 Task: Look for space in Madaoua, Niger from 2nd September, 2023 to 10th September, 2023 for 1 adult in price range Rs.5000 to Rs.16000. Place can be private room with 1  bedroom having 1 bed and 1 bathroom. Property type can be house, flat, guest house, hotel. Booking option can be shelf check-in. Required host language is English.
Action: Mouse moved to (577, 132)
Screenshot: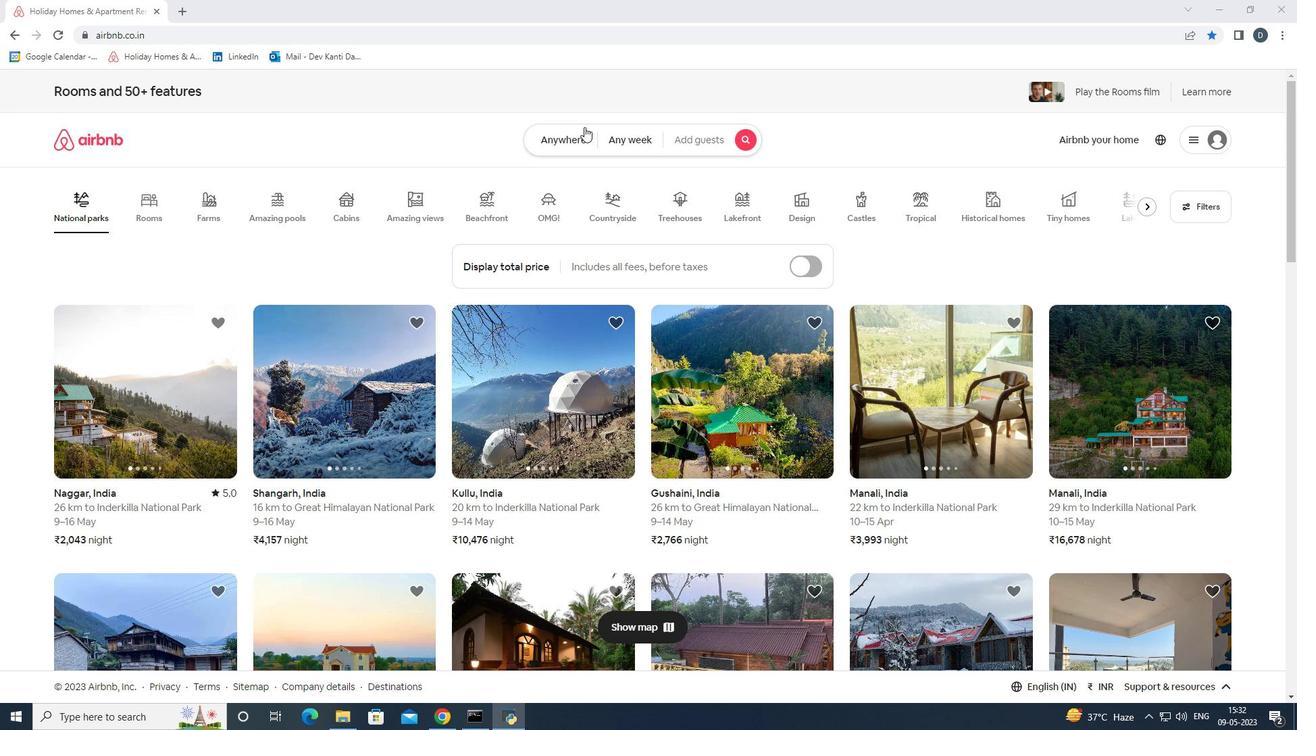 
Action: Mouse pressed left at (577, 132)
Screenshot: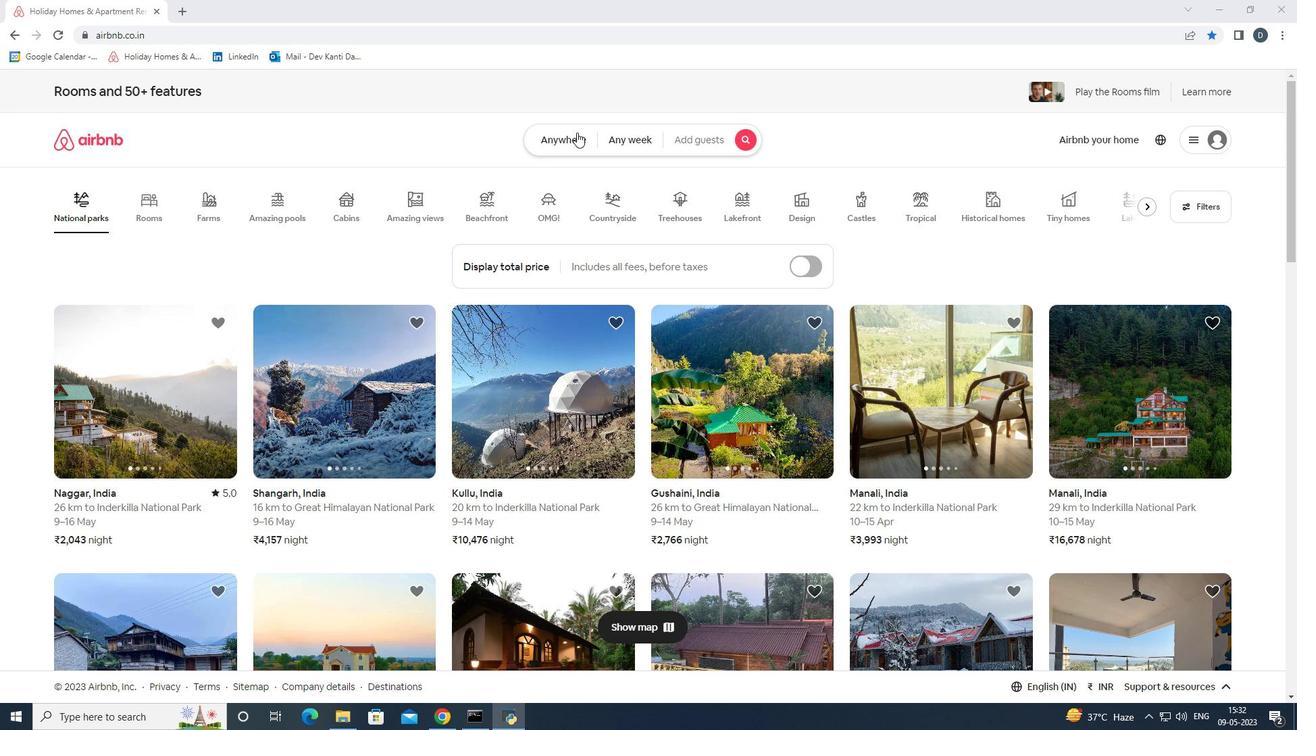 
Action: Mouse moved to (480, 196)
Screenshot: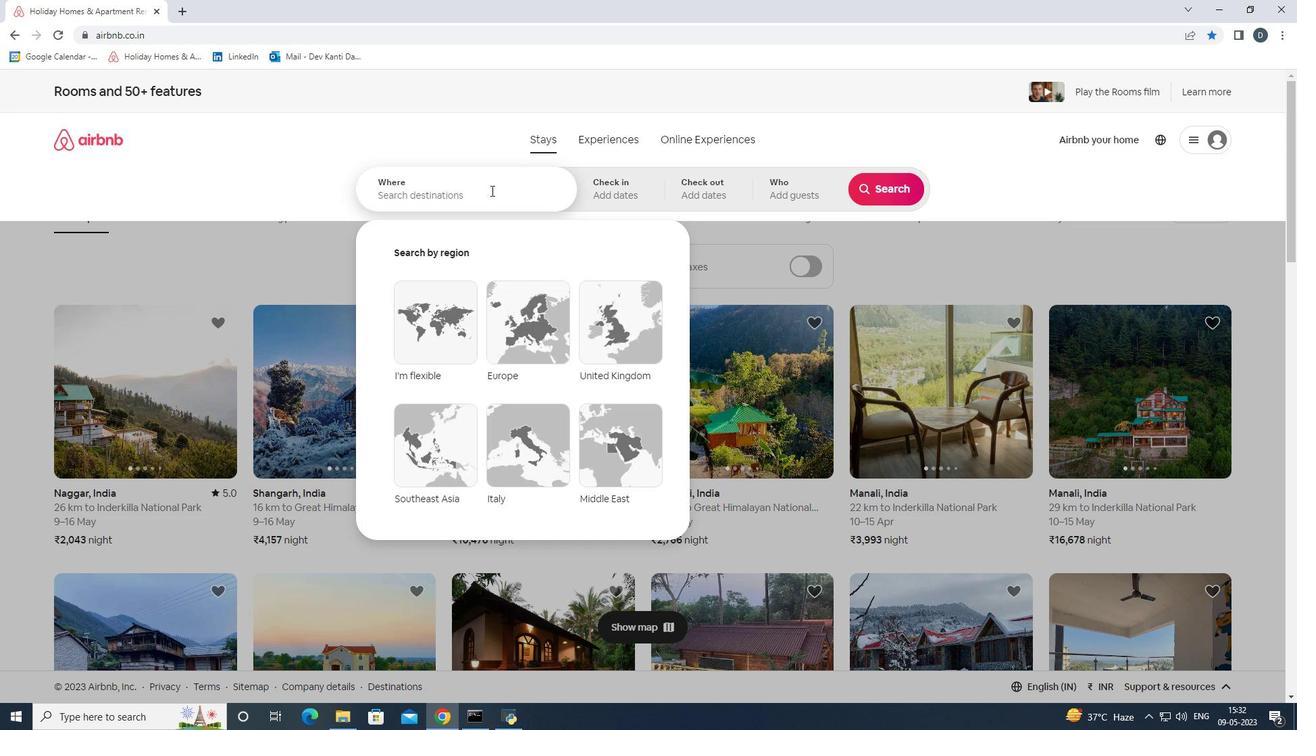
Action: Mouse pressed left at (480, 196)
Screenshot: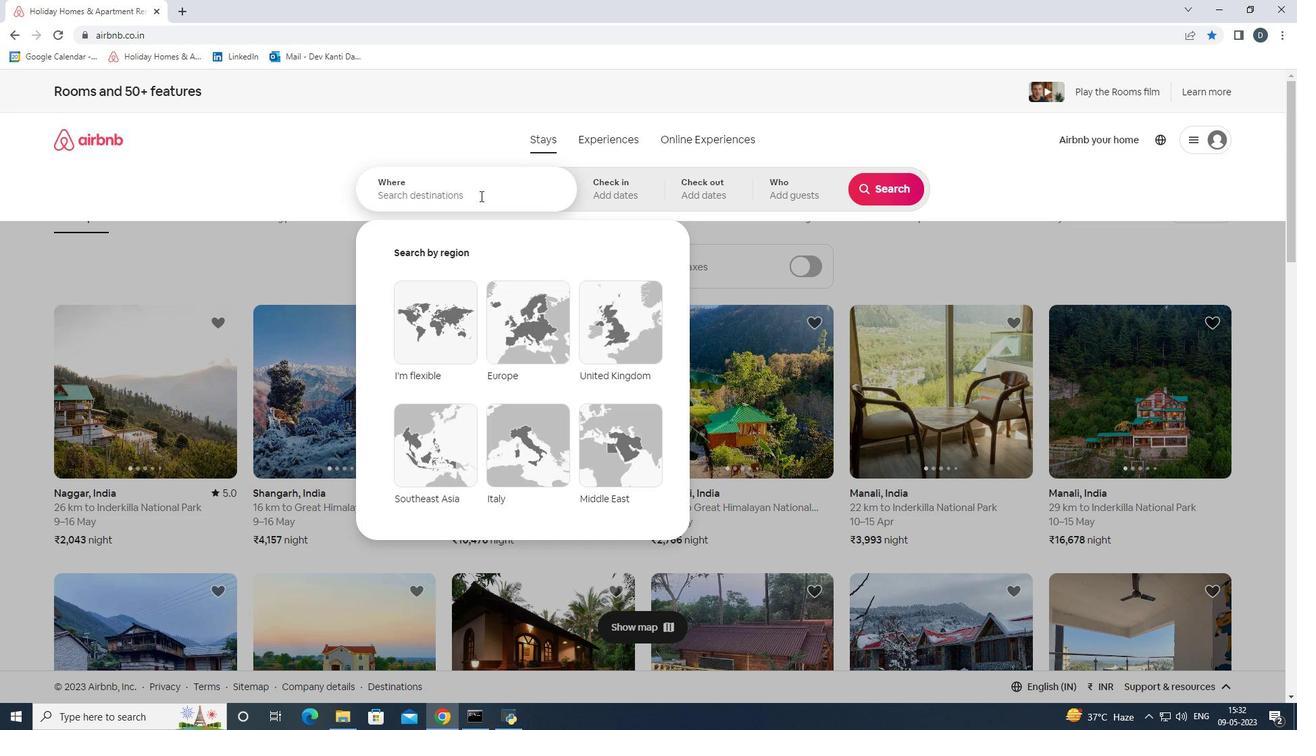 
Action: Mouse moved to (531, 179)
Screenshot: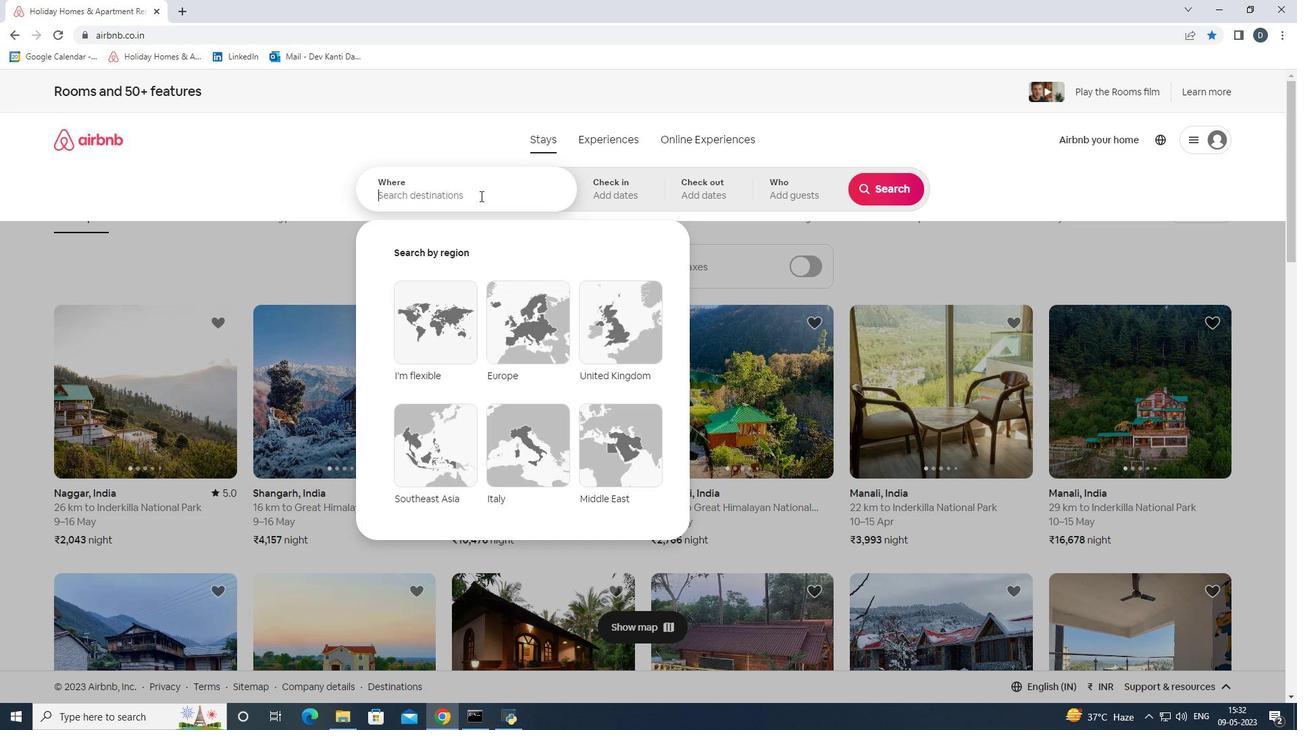 
Action: Key pressed <Key.shift>Mada
Screenshot: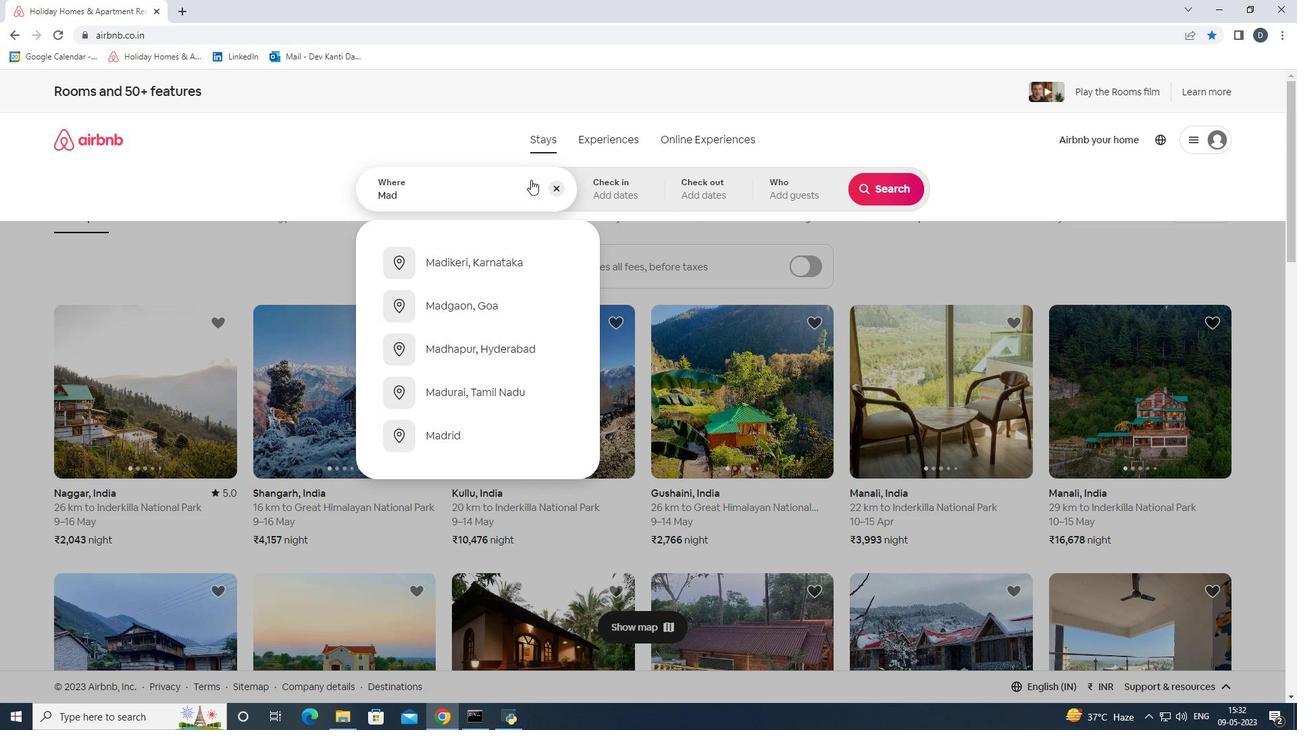 
Action: Mouse moved to (531, 179)
Screenshot: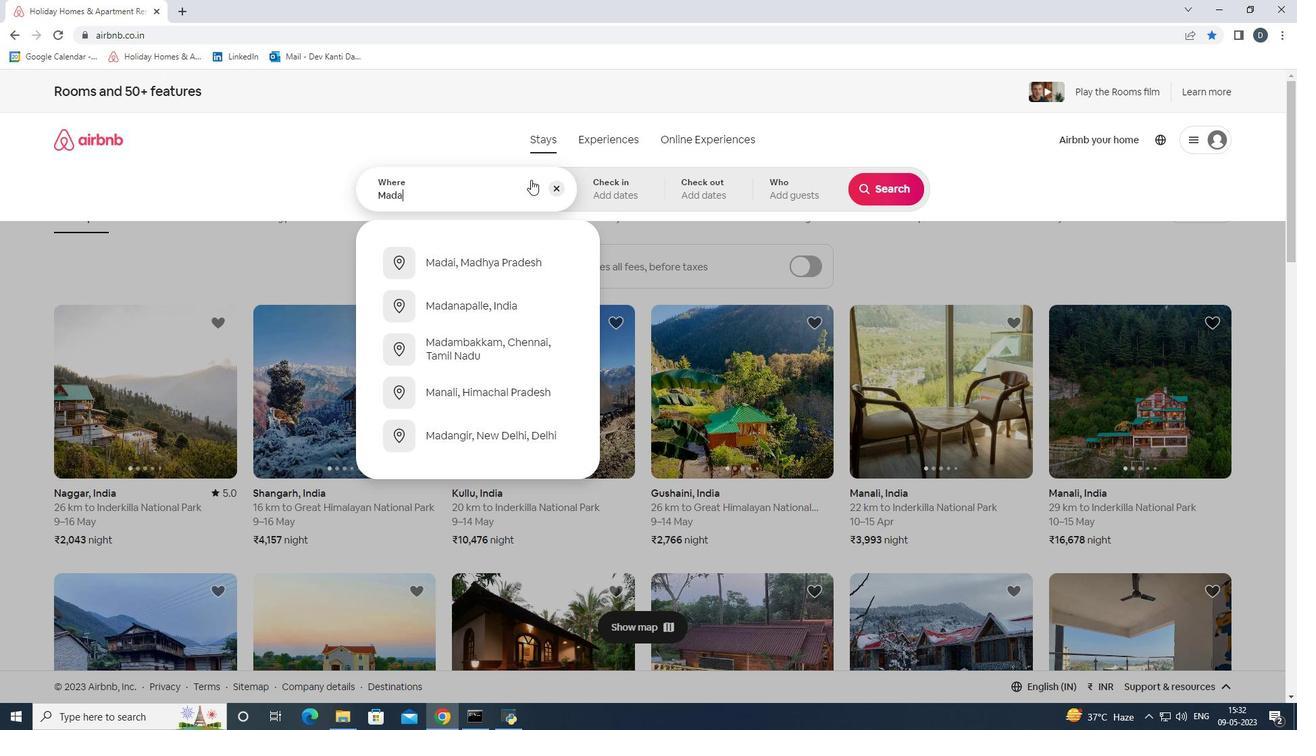 
Action: Key pressed <Key.backspace>aoua,<Key.space><Key.shift><Key.shift><Key.shift><Key.shift><Key.shift><Key.shift><Key.shift><Key.shift><Key.shift><Key.shift>Niger<Key.enter>
Screenshot: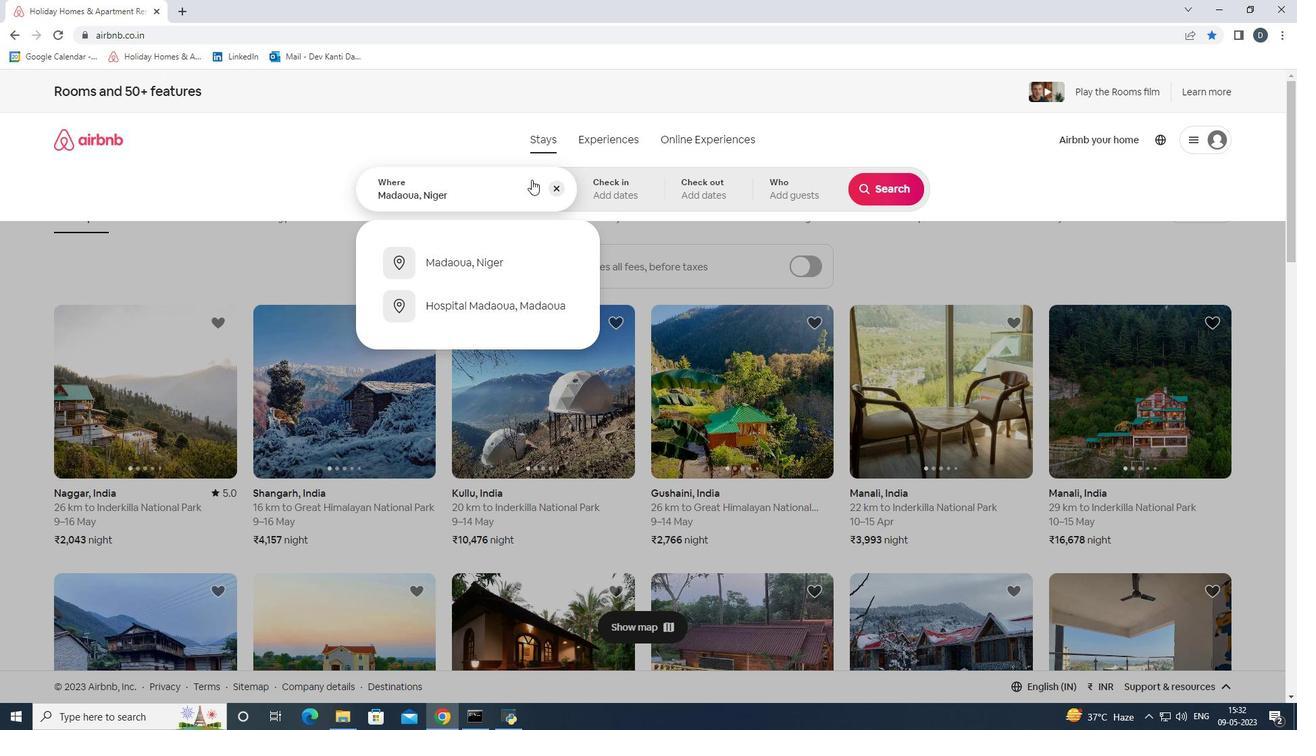
Action: Mouse moved to (882, 295)
Screenshot: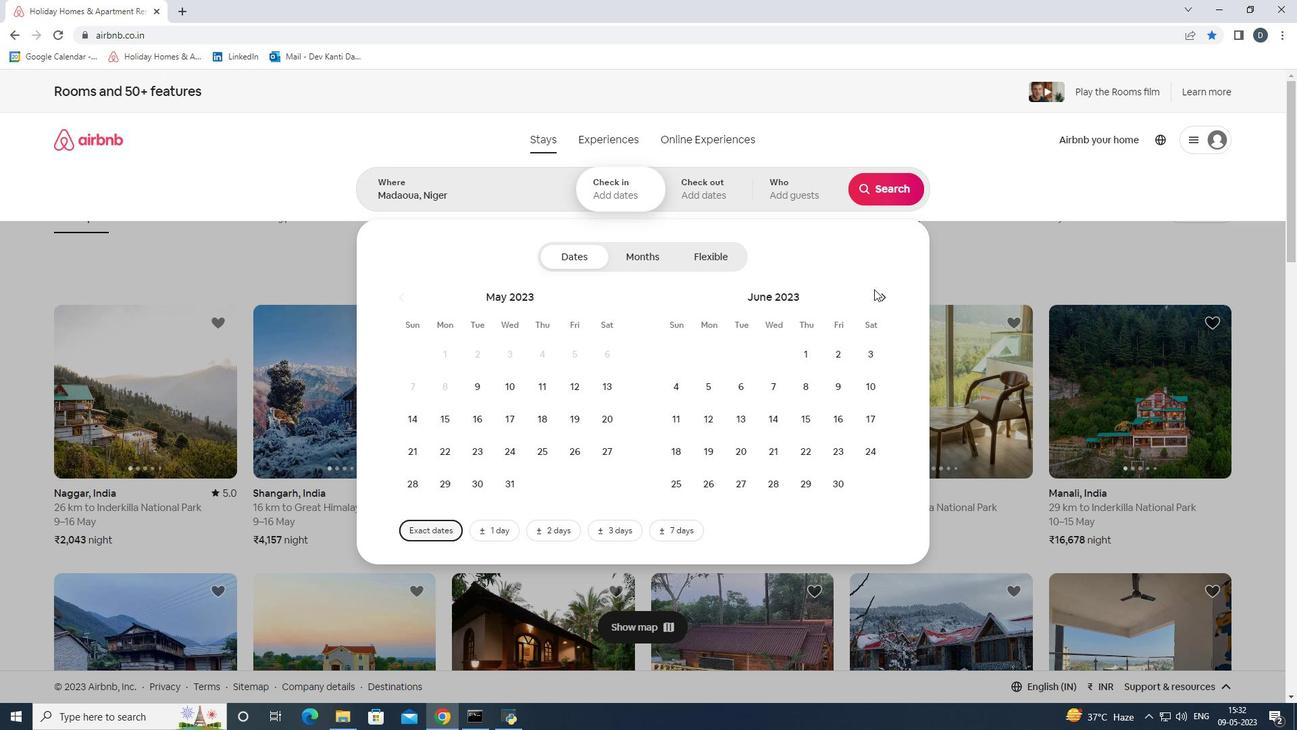 
Action: Mouse pressed left at (882, 295)
Screenshot: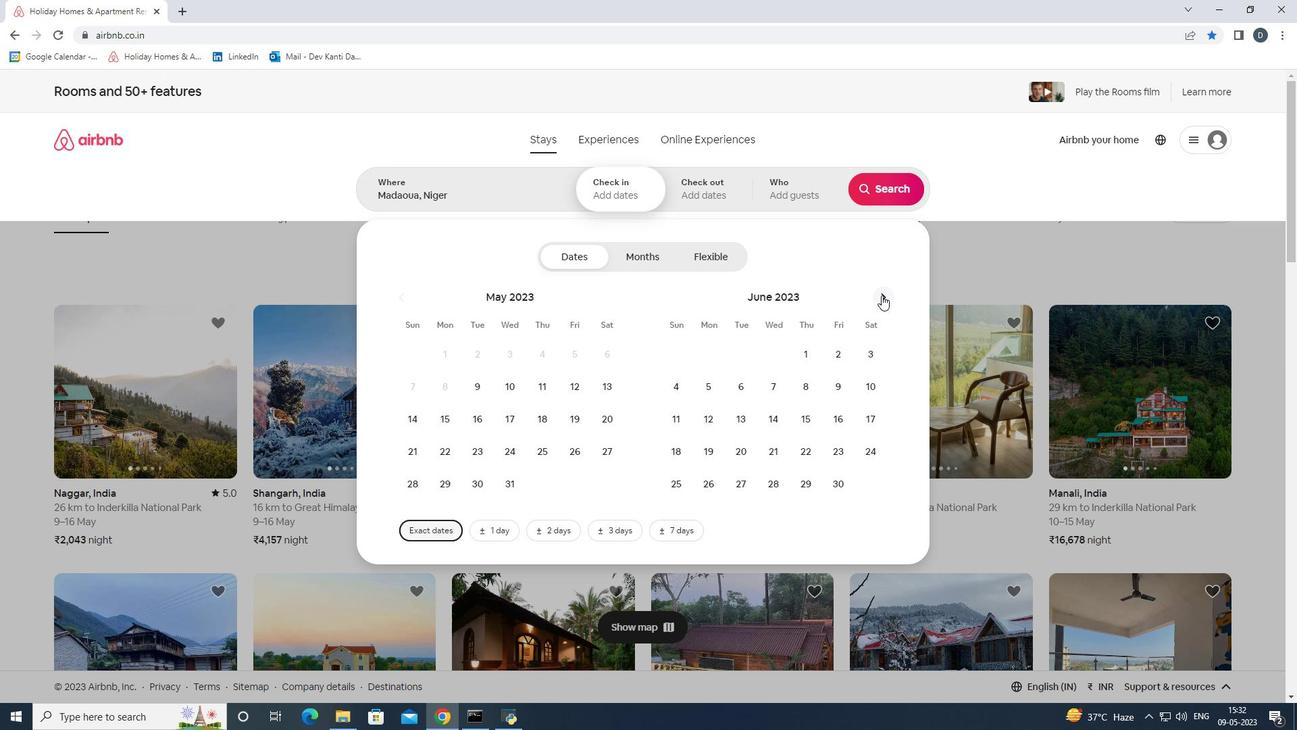 
Action: Mouse pressed left at (882, 295)
Screenshot: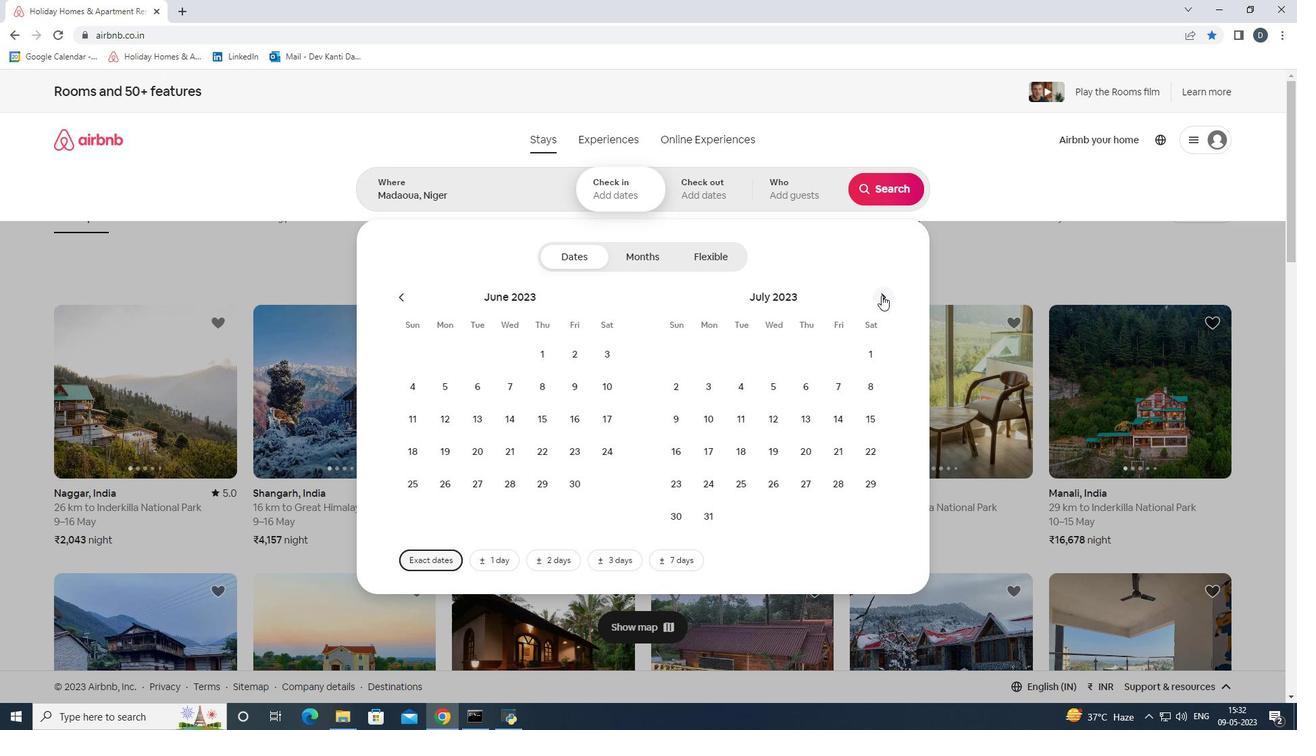 
Action: Mouse pressed left at (882, 295)
Screenshot: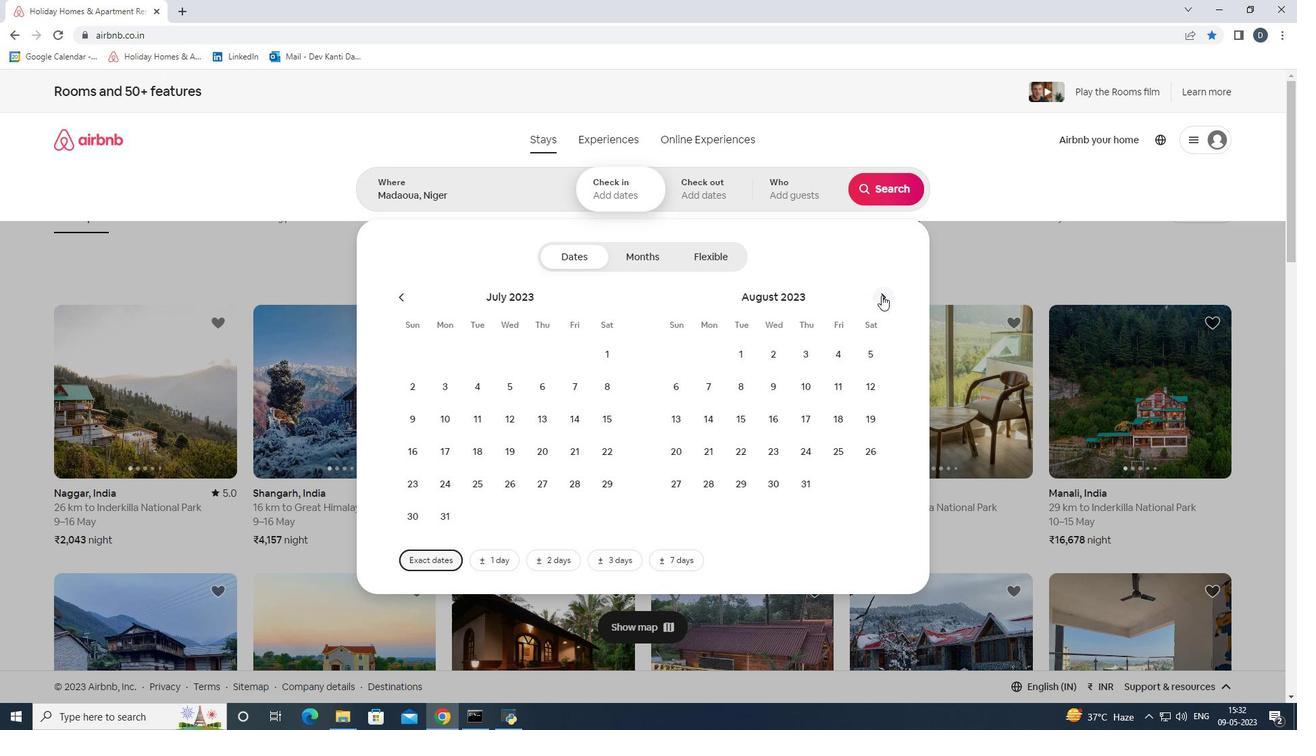 
Action: Mouse moved to (870, 347)
Screenshot: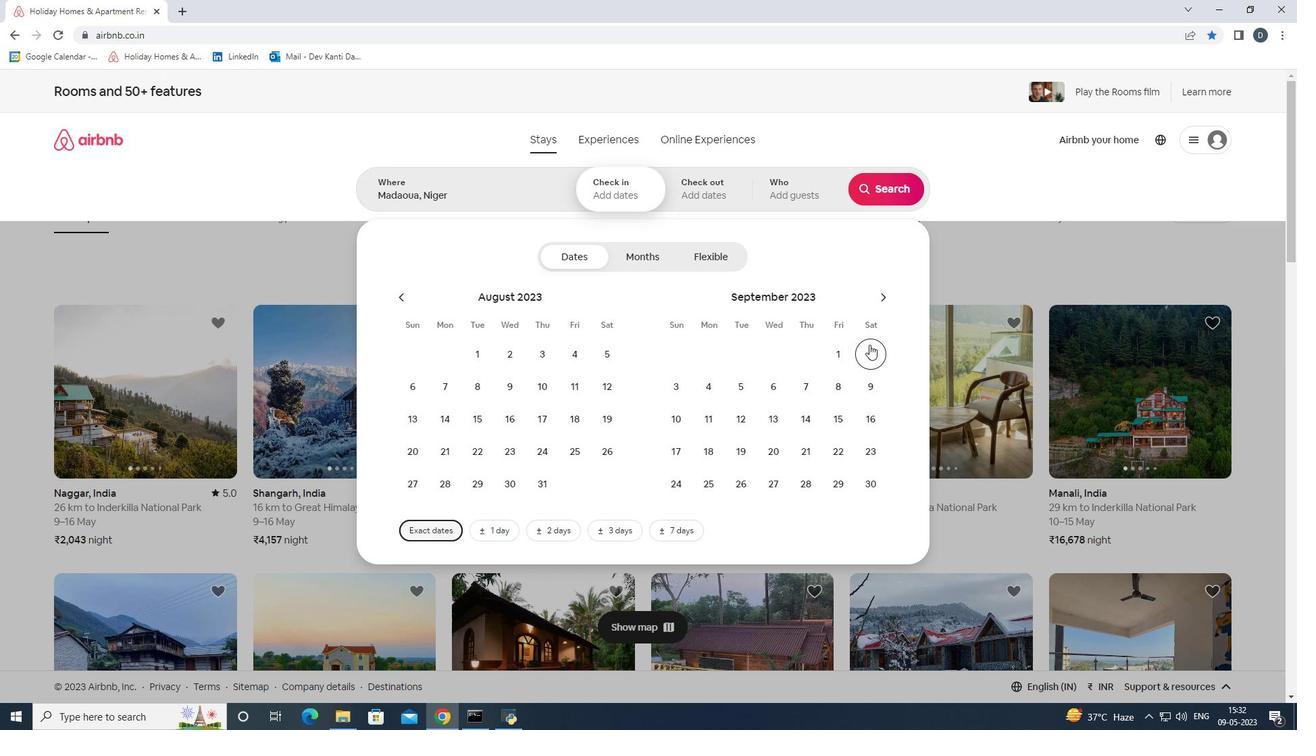 
Action: Mouse pressed left at (870, 347)
Screenshot: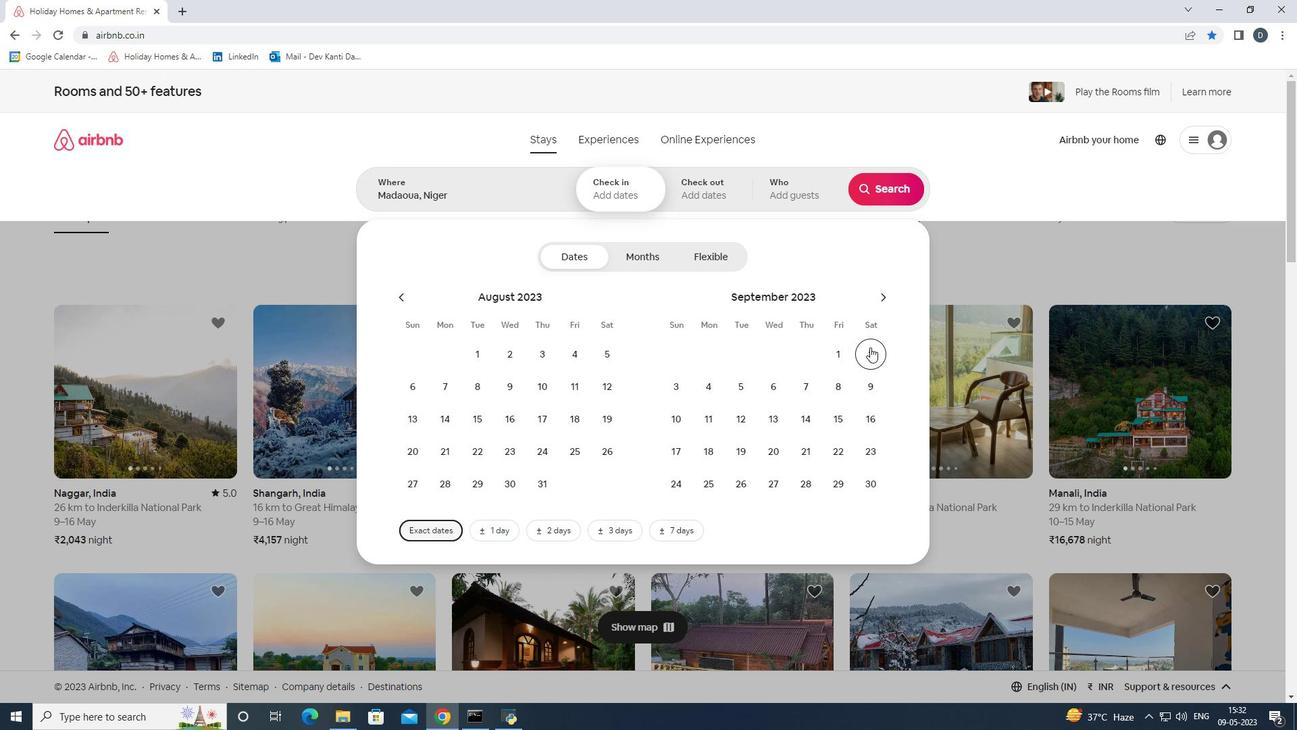 
Action: Mouse moved to (687, 415)
Screenshot: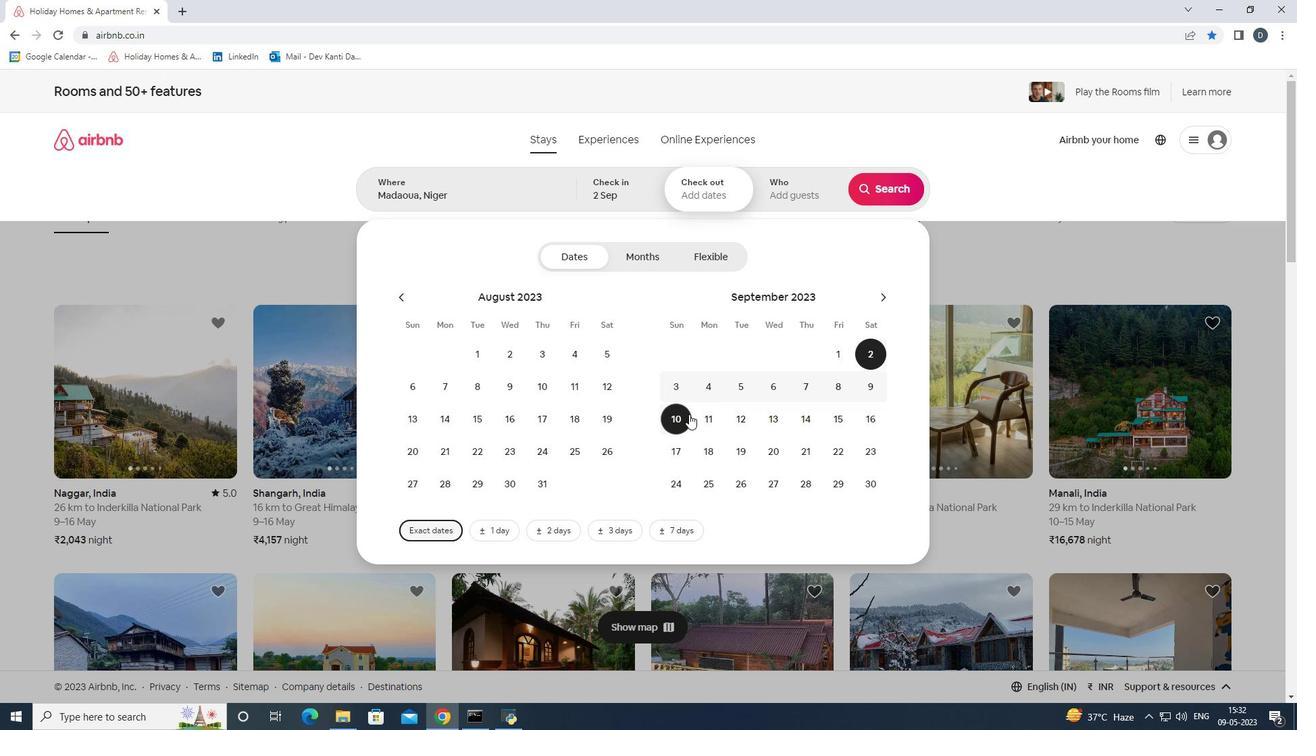 
Action: Mouse pressed left at (687, 415)
Screenshot: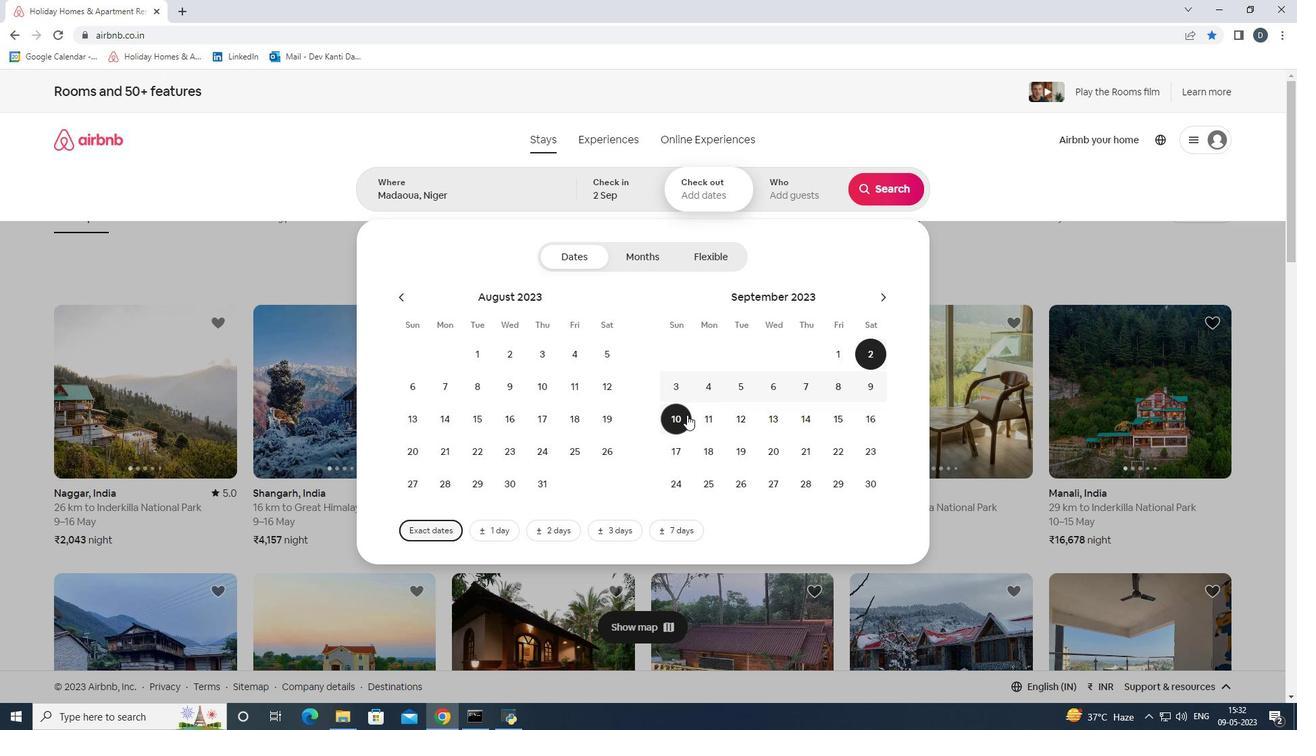 
Action: Mouse moved to (792, 201)
Screenshot: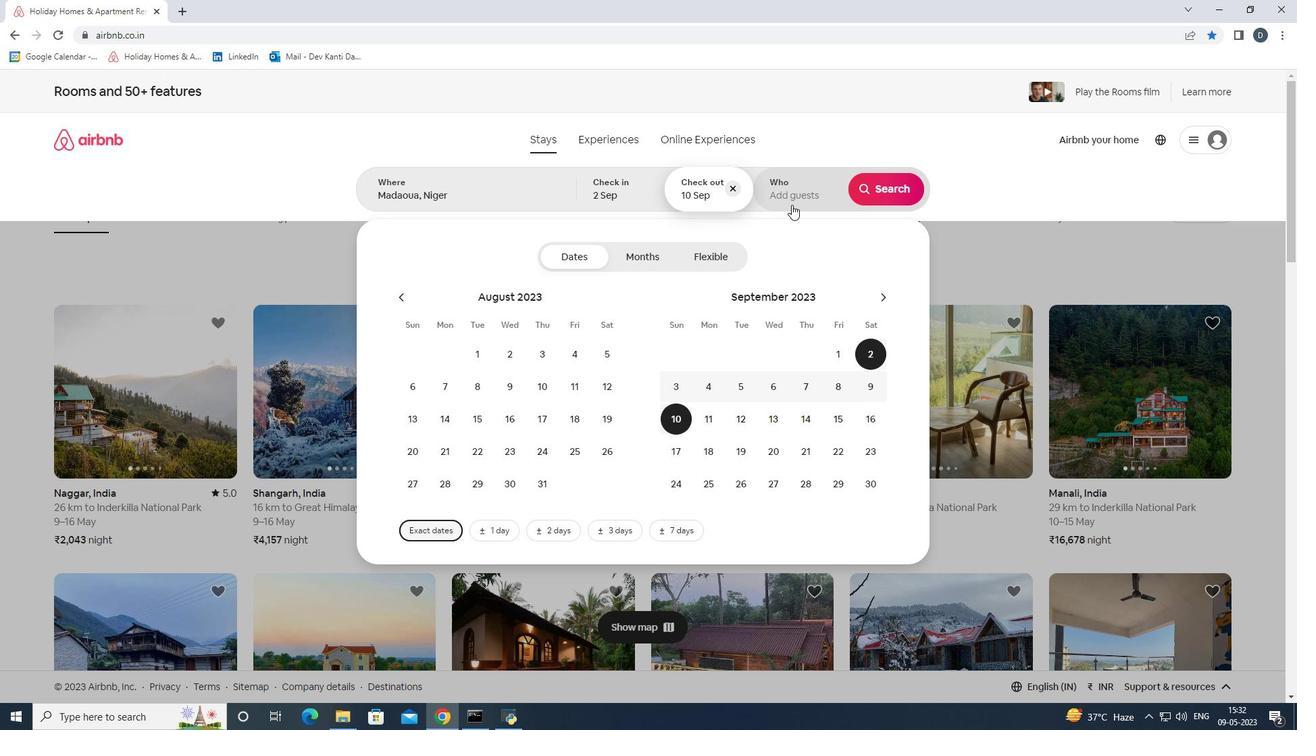 
Action: Mouse pressed left at (792, 201)
Screenshot: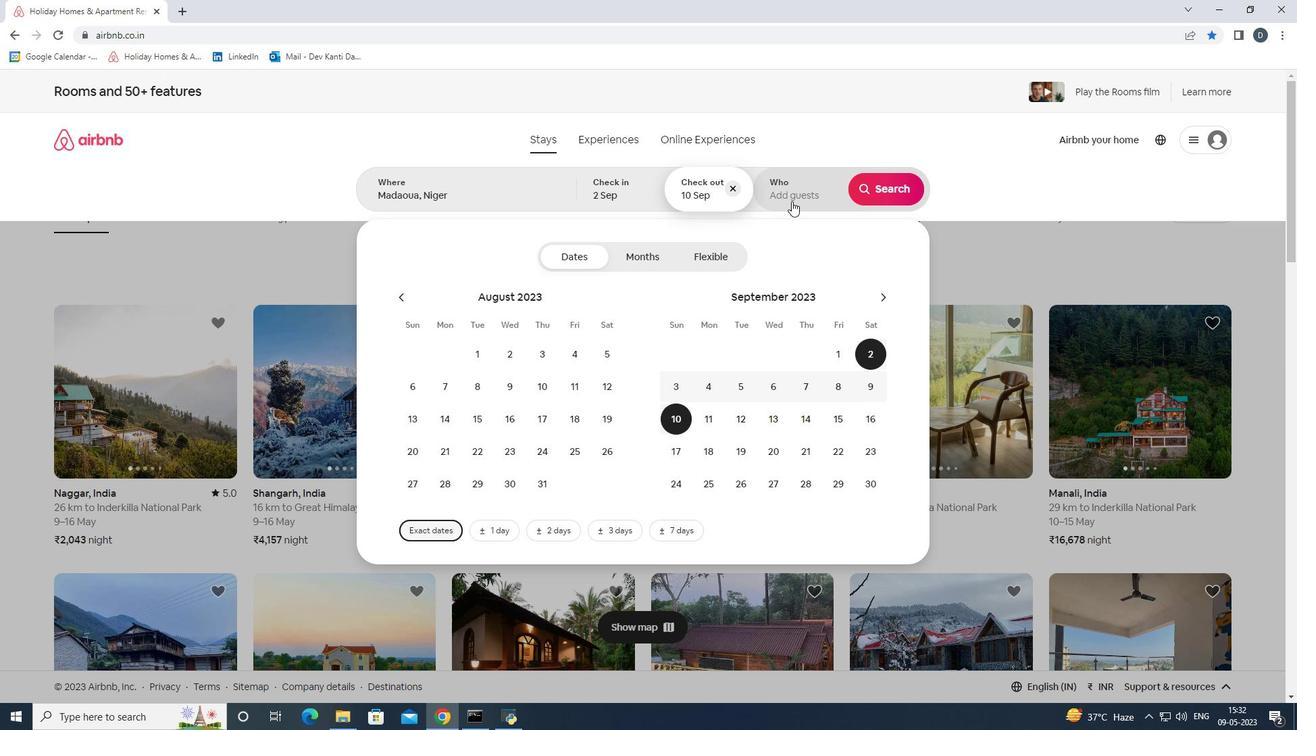 
Action: Mouse moved to (889, 256)
Screenshot: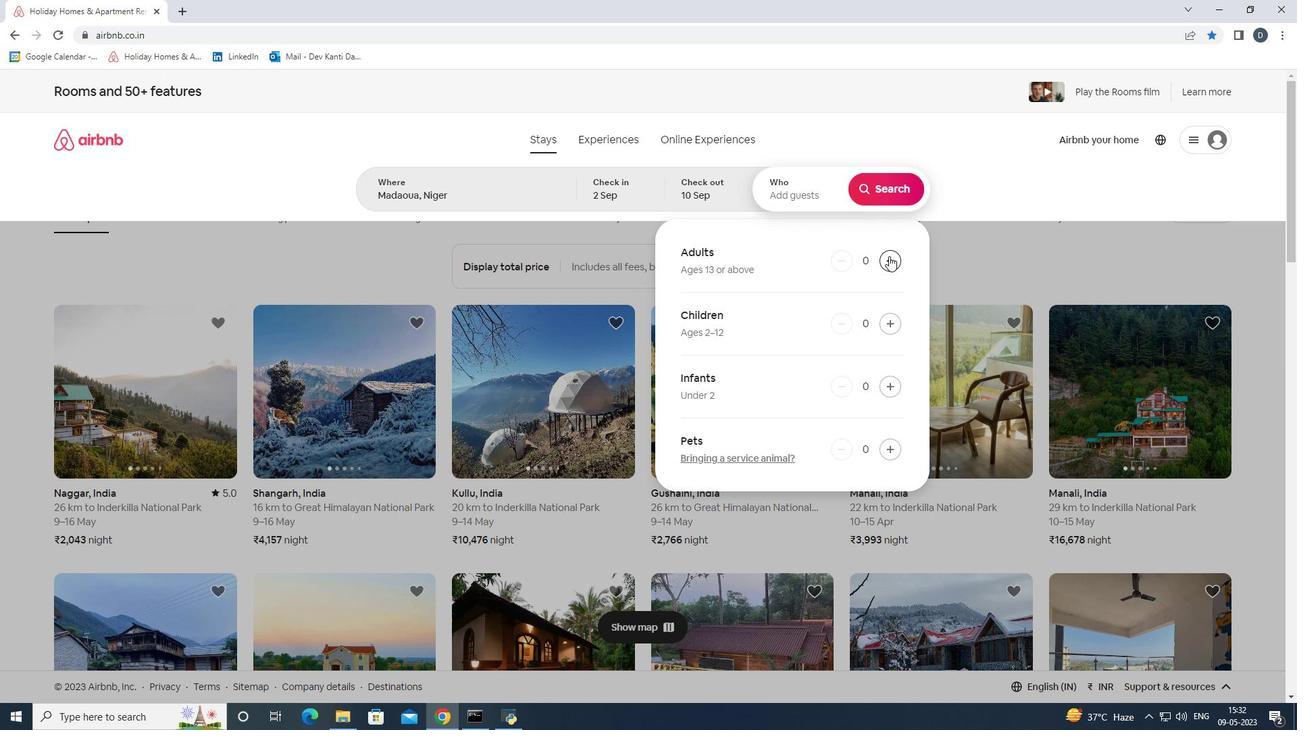 
Action: Mouse pressed left at (889, 256)
Screenshot: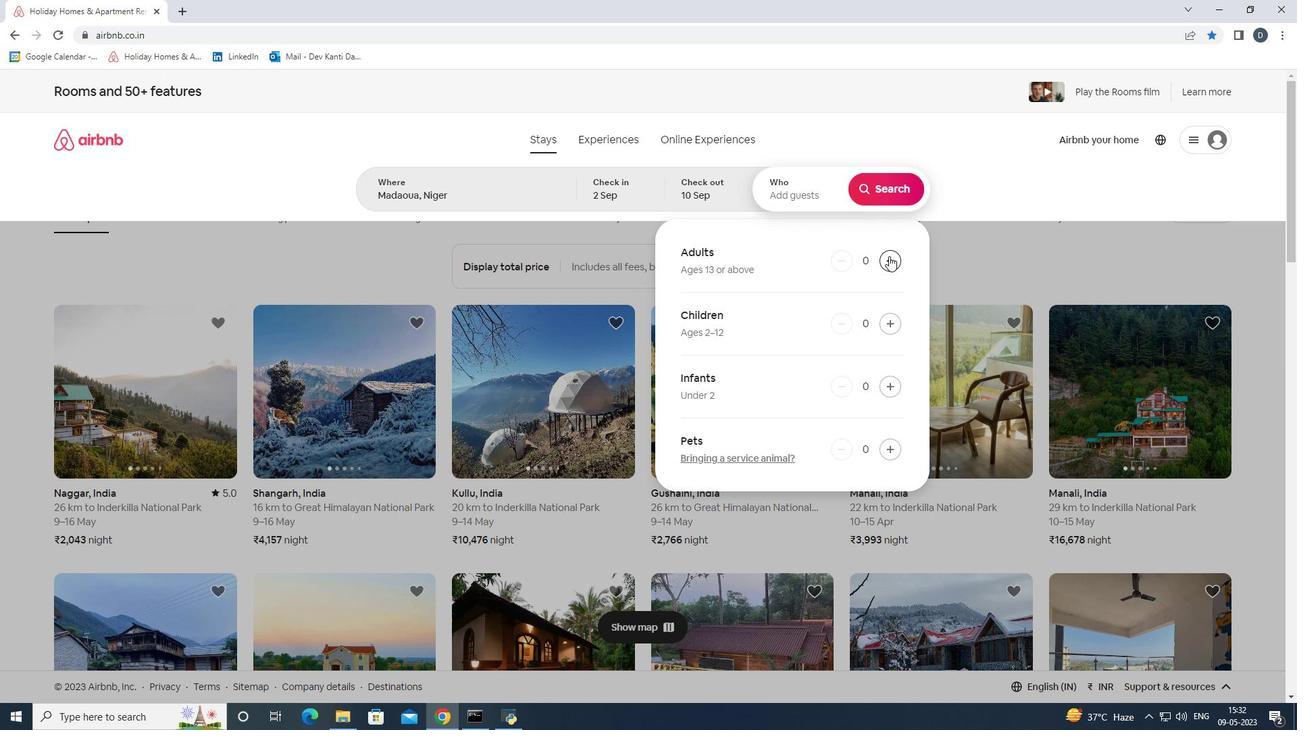 
Action: Mouse moved to (884, 198)
Screenshot: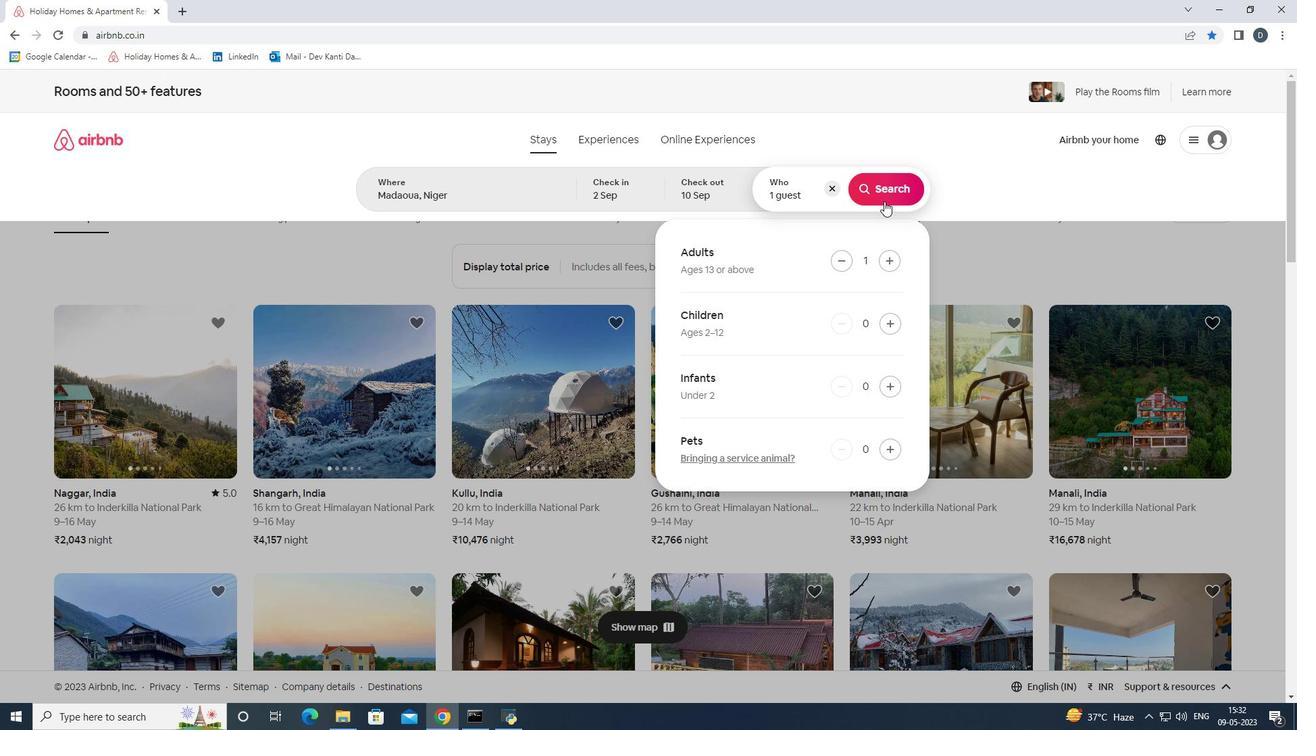 
Action: Mouse pressed left at (884, 198)
Screenshot: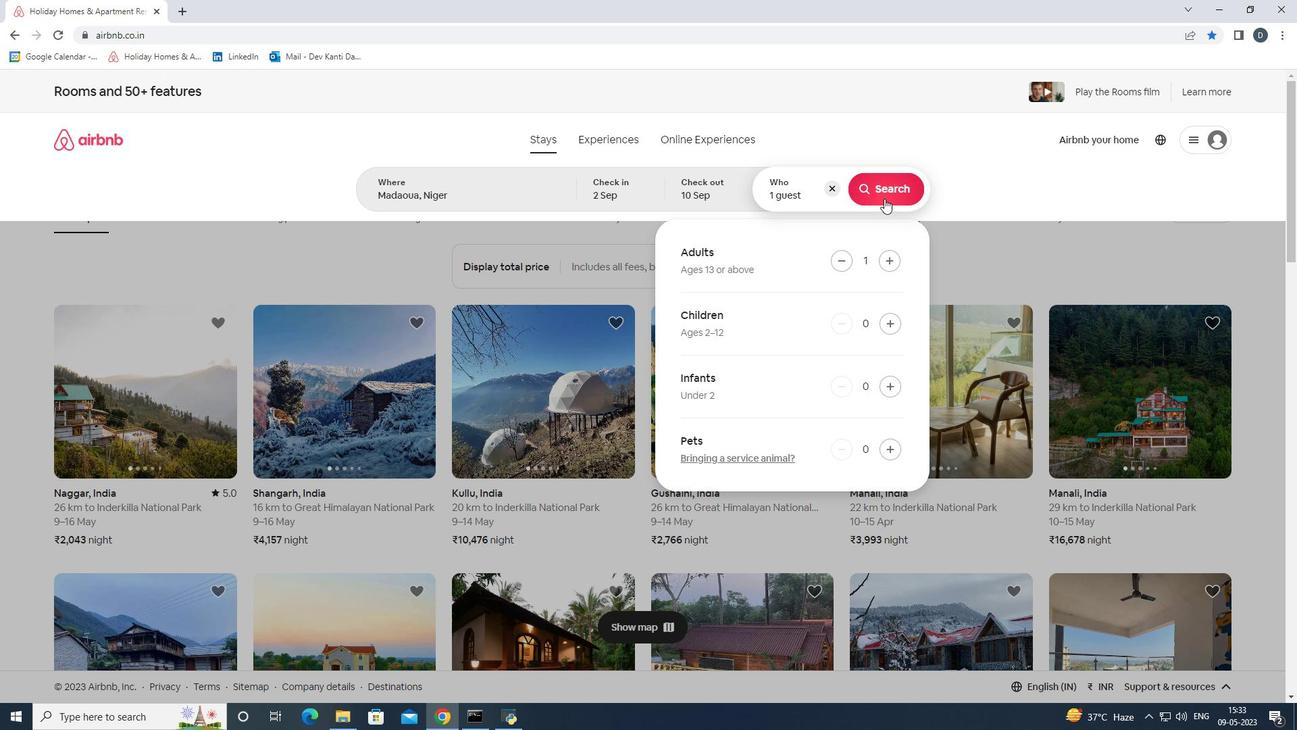 
Action: Mouse moved to (1222, 141)
Screenshot: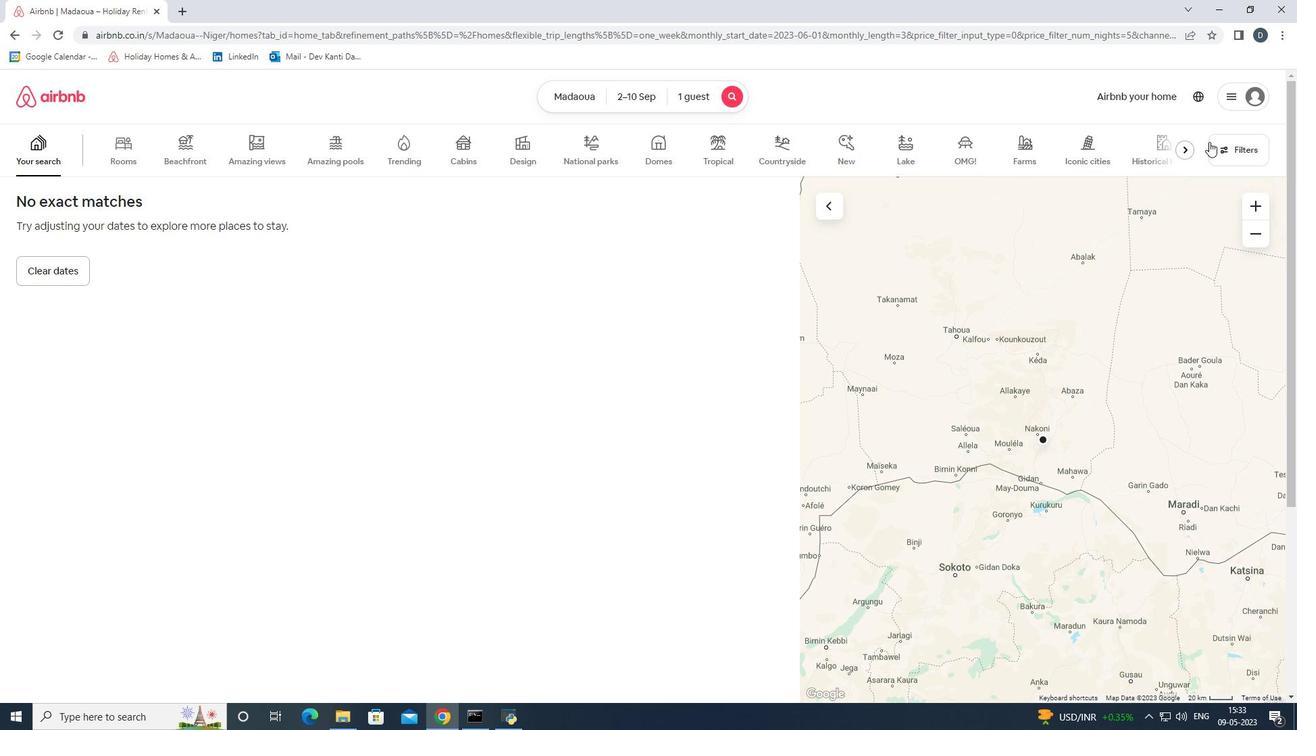 
Action: Mouse pressed left at (1222, 141)
Screenshot: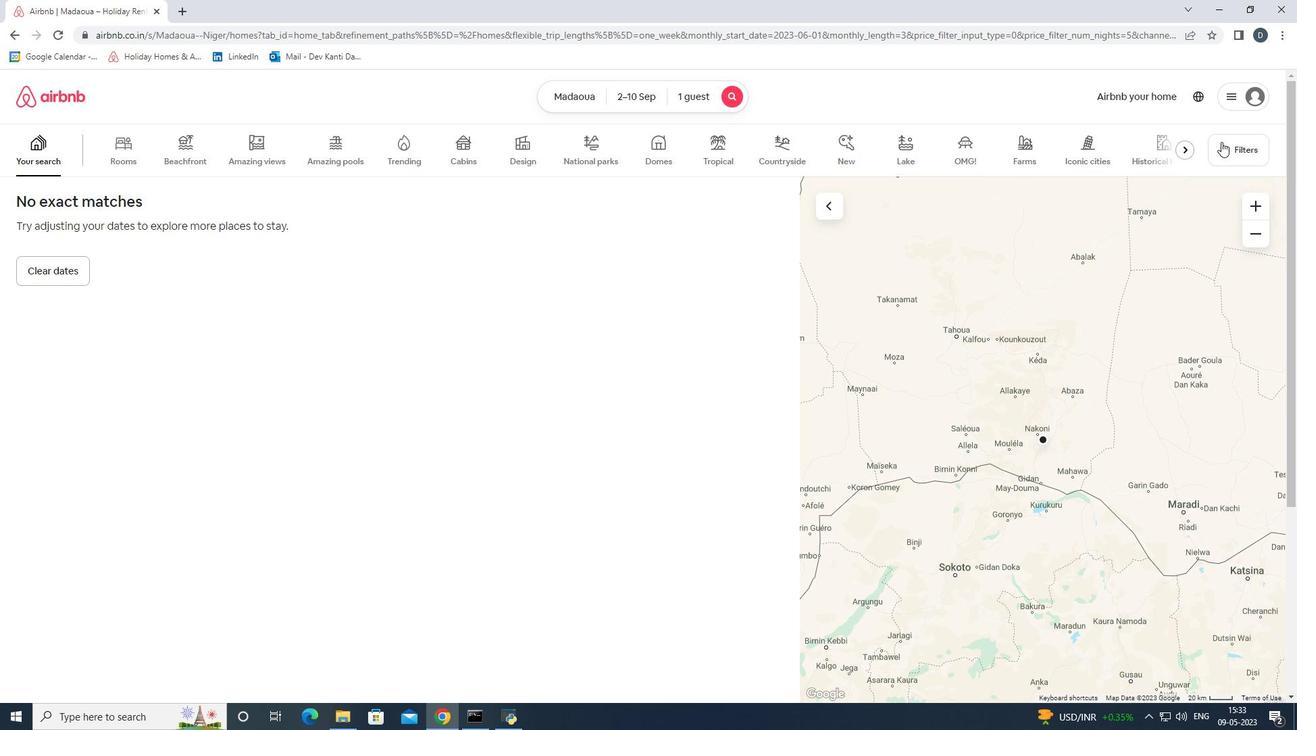 
Action: Mouse moved to (576, 481)
Screenshot: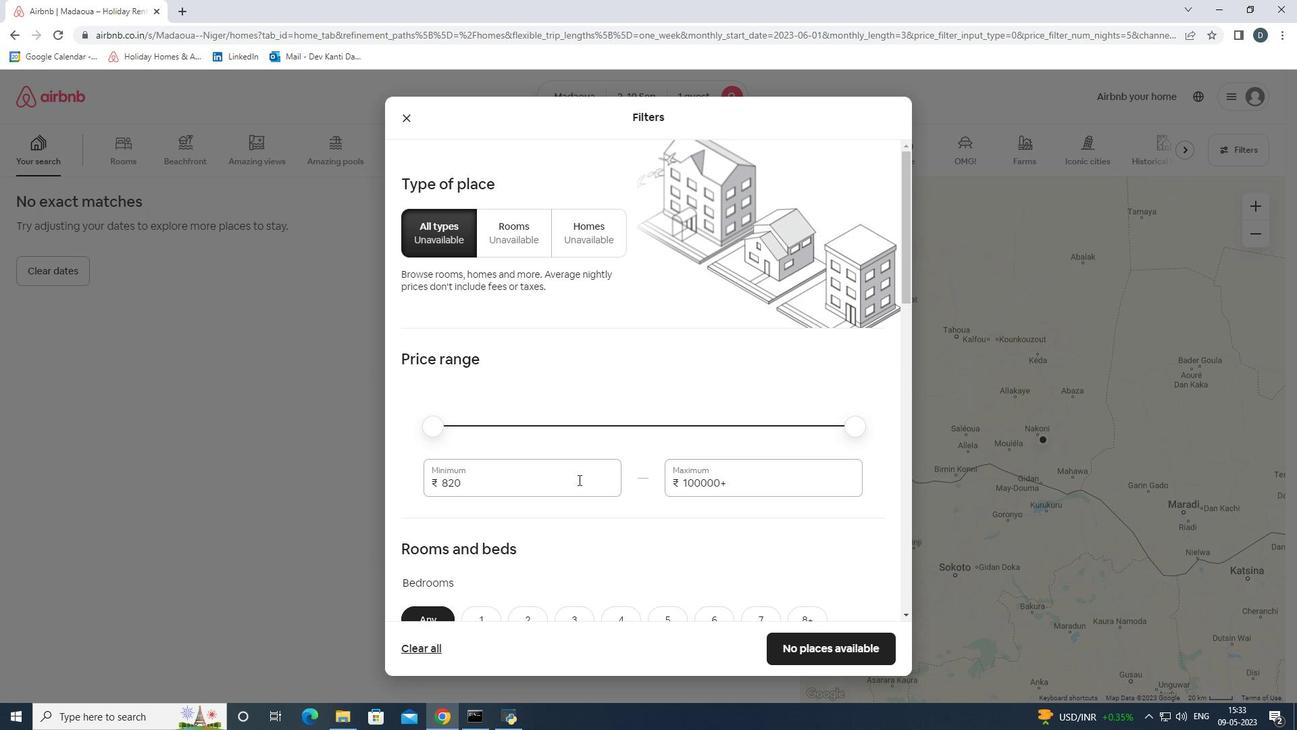 
Action: Mouse pressed left at (576, 481)
Screenshot: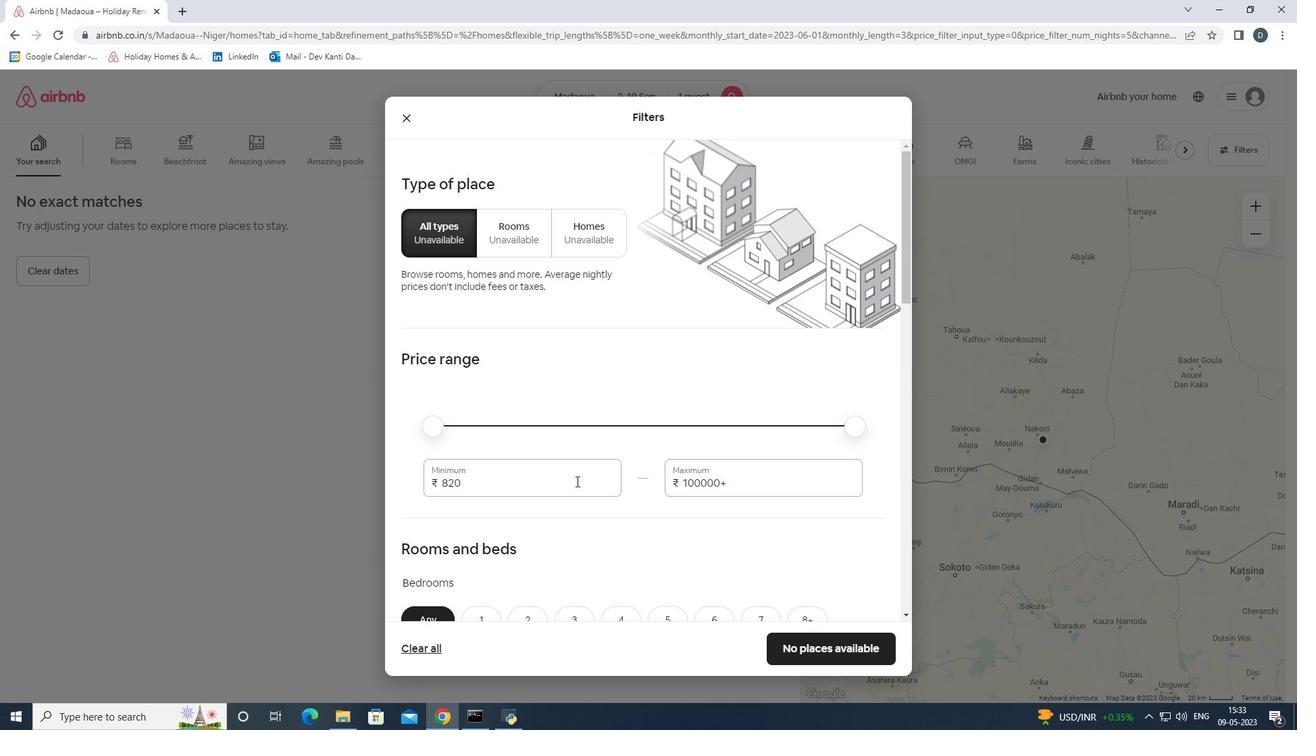 
Action: Mouse pressed left at (576, 481)
Screenshot: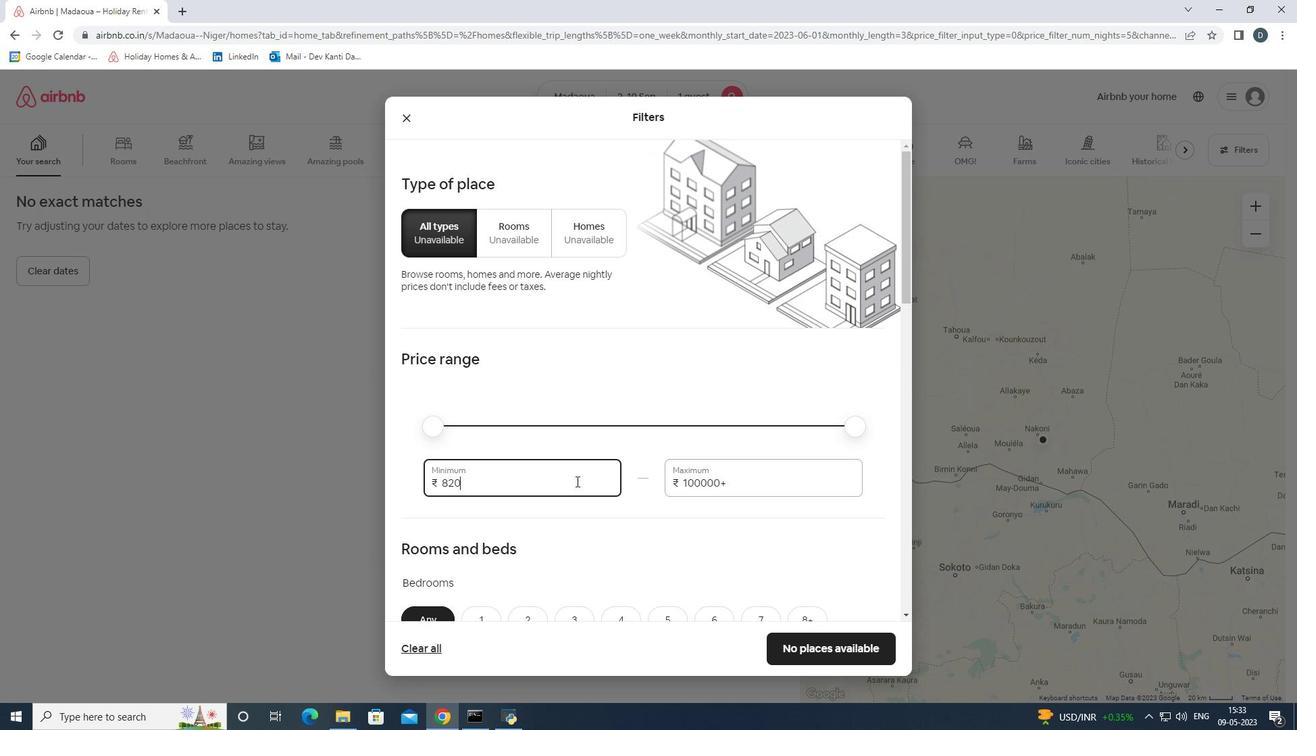 
Action: Mouse moved to (577, 480)
Screenshot: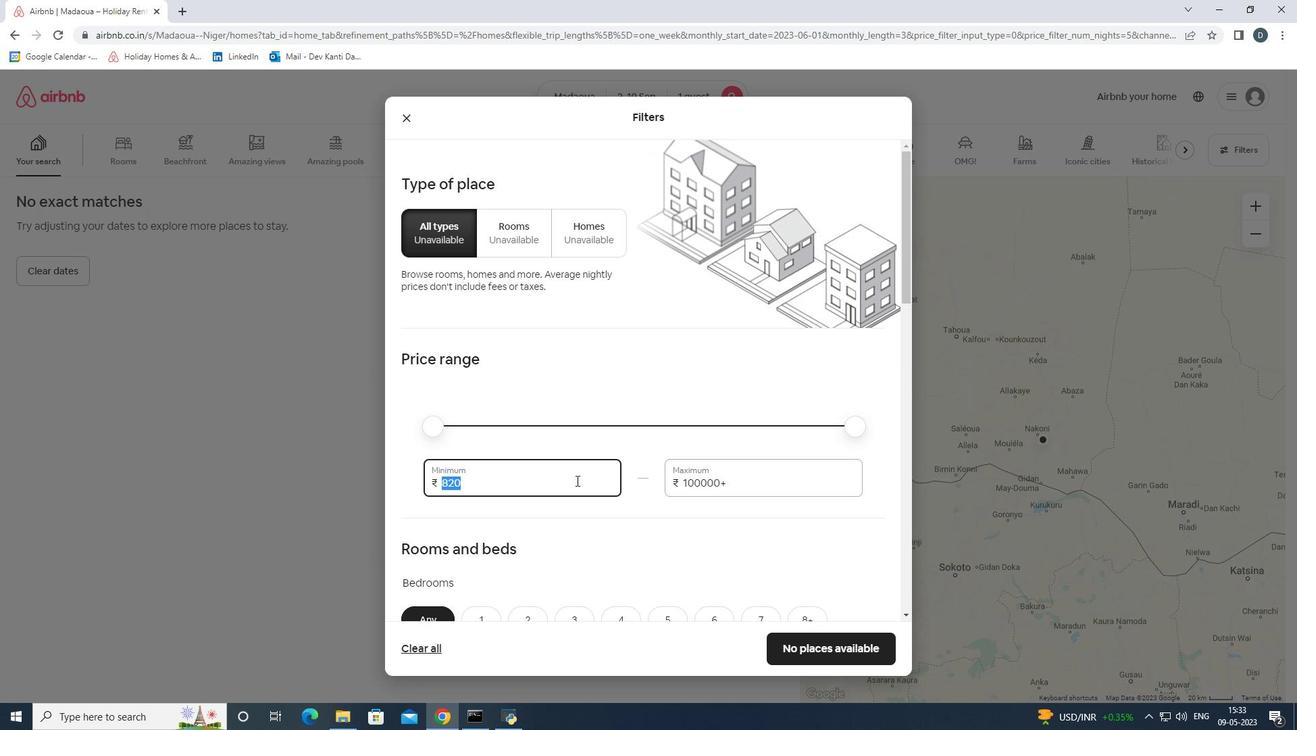 
Action: Key pressed 5000<Key.tab>16
Screenshot: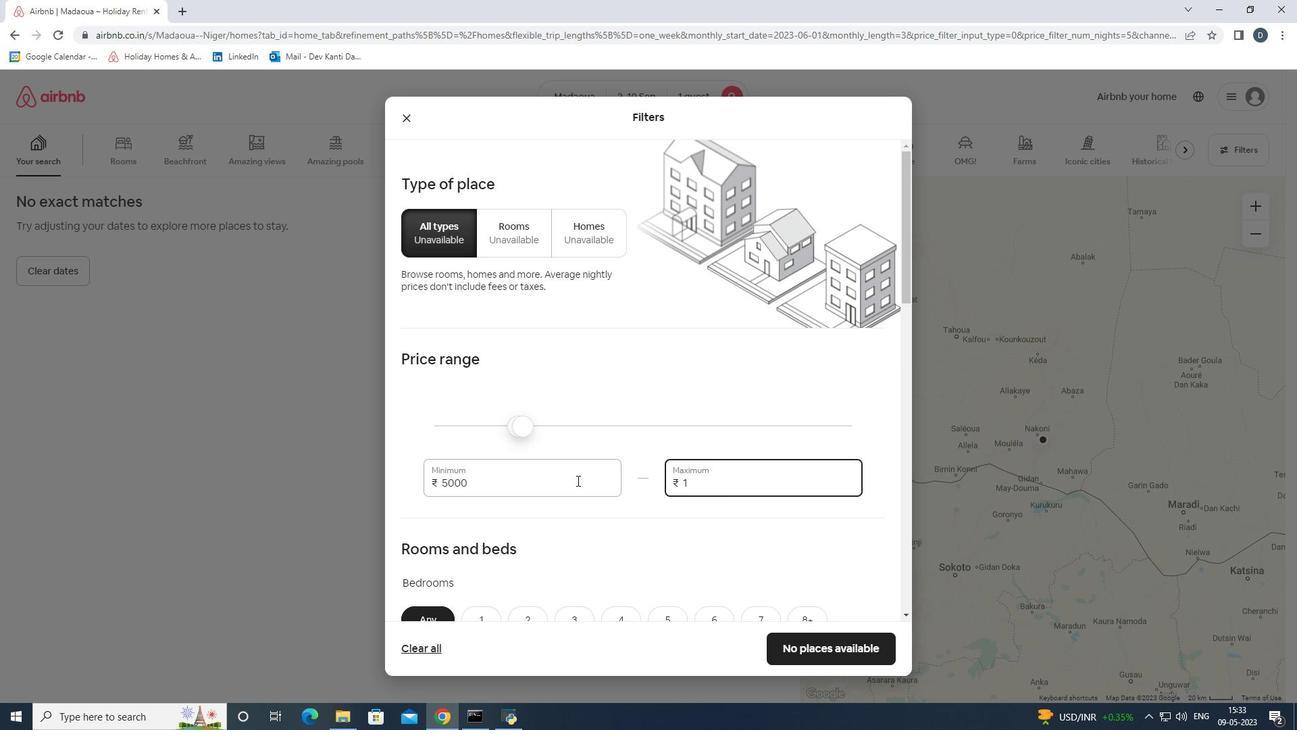 
Action: Mouse moved to (577, 480)
Screenshot: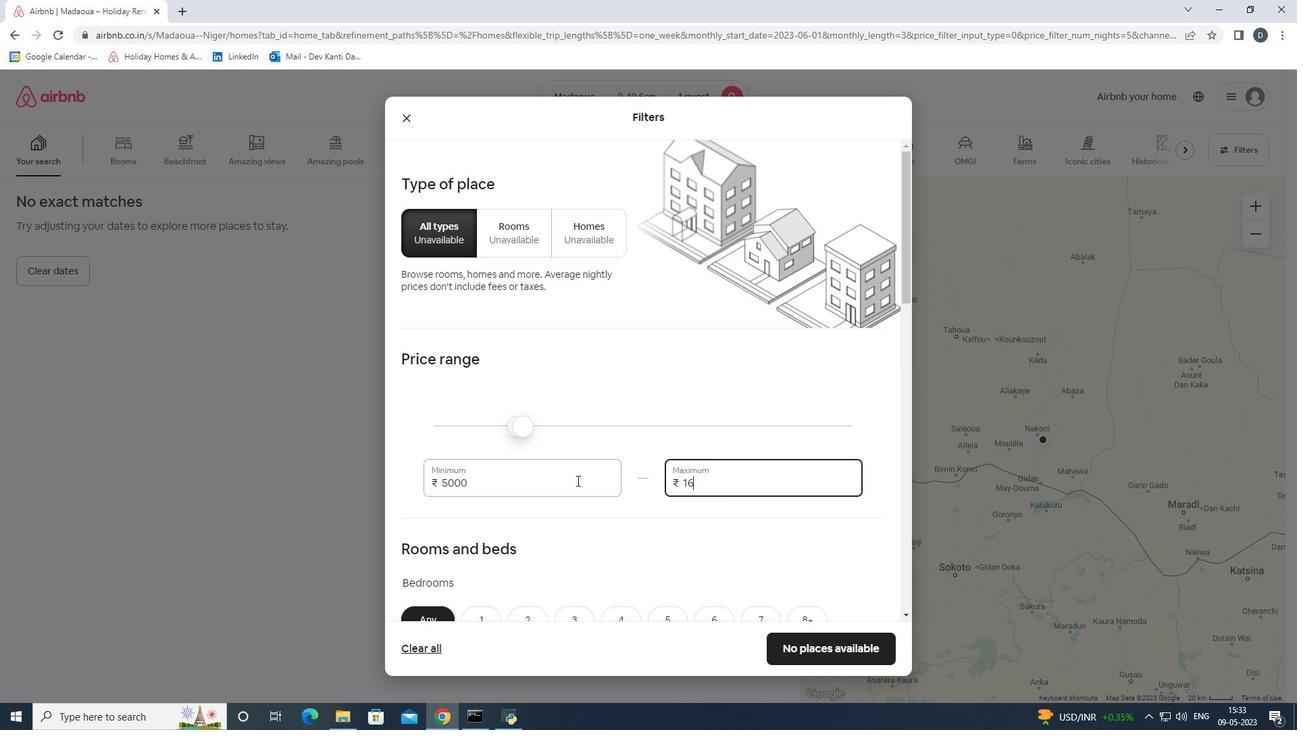 
Action: Key pressed 000
Screenshot: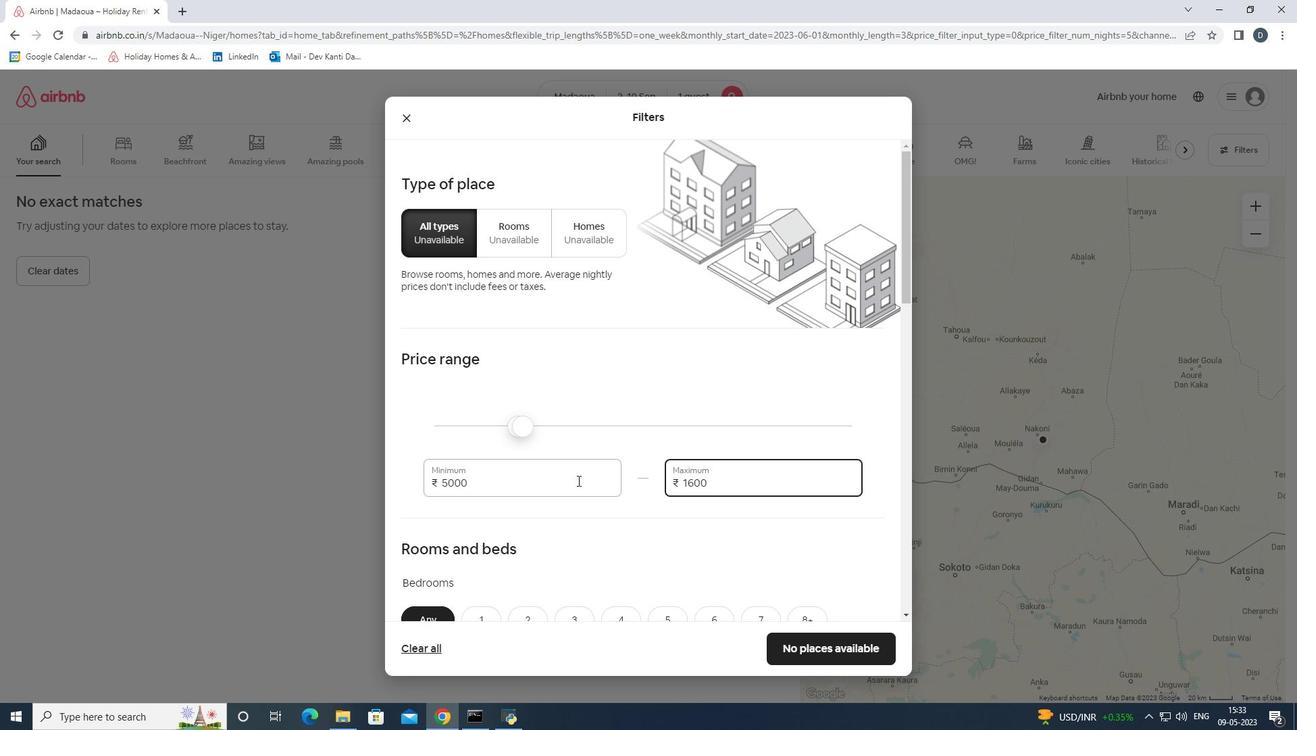 
Action: Mouse moved to (577, 479)
Screenshot: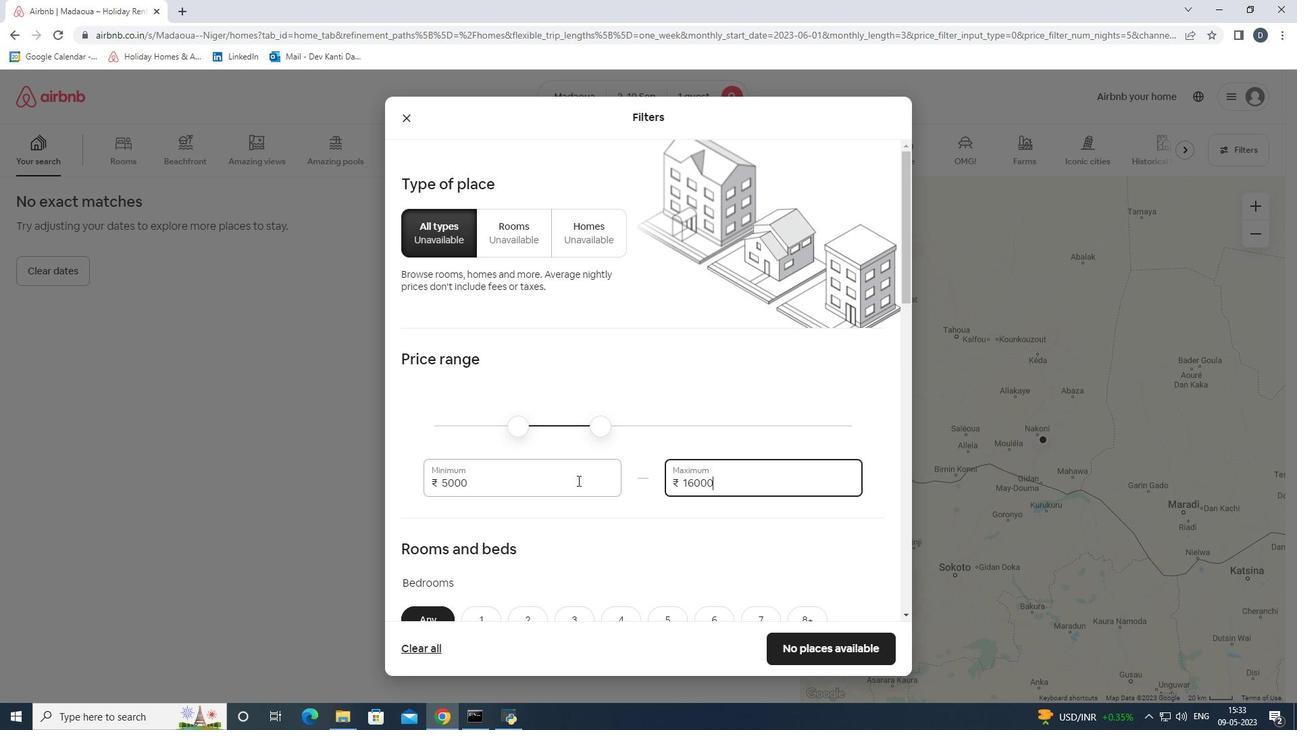 
Action: Mouse scrolled (577, 479) with delta (0, 0)
Screenshot: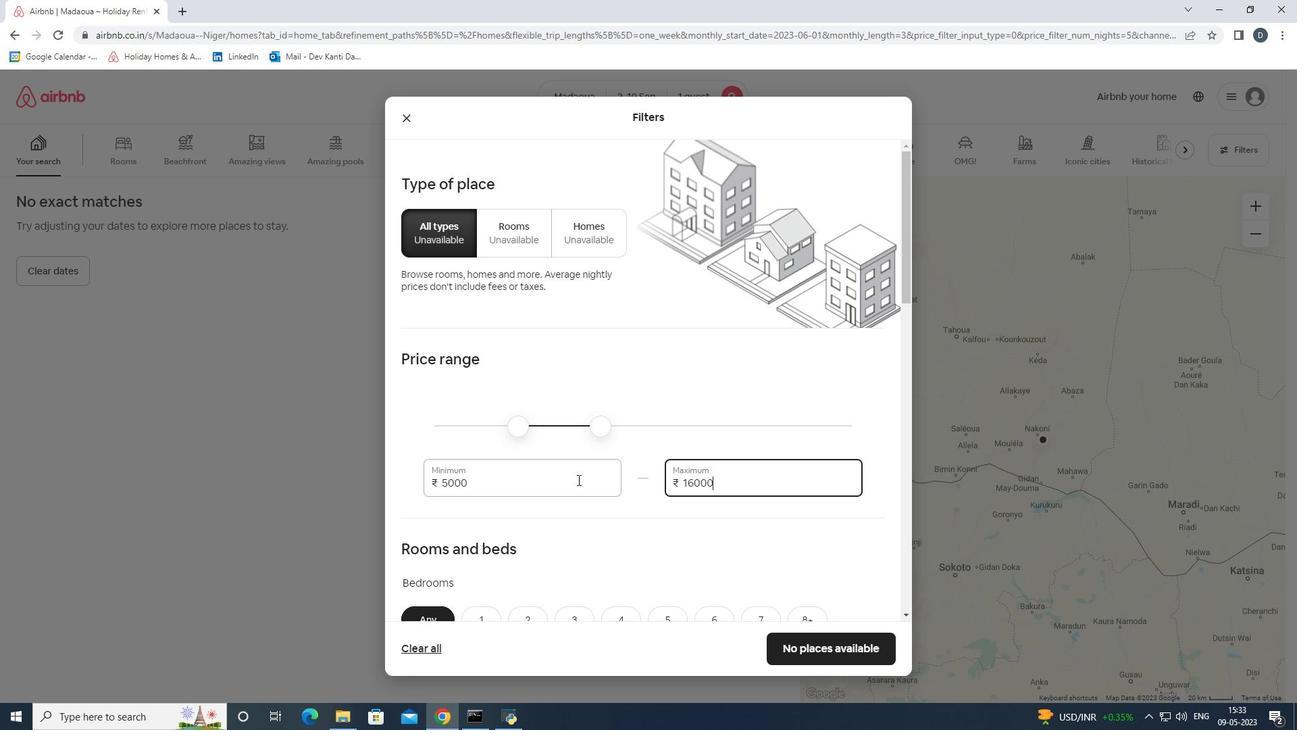 
Action: Mouse scrolled (577, 479) with delta (0, 0)
Screenshot: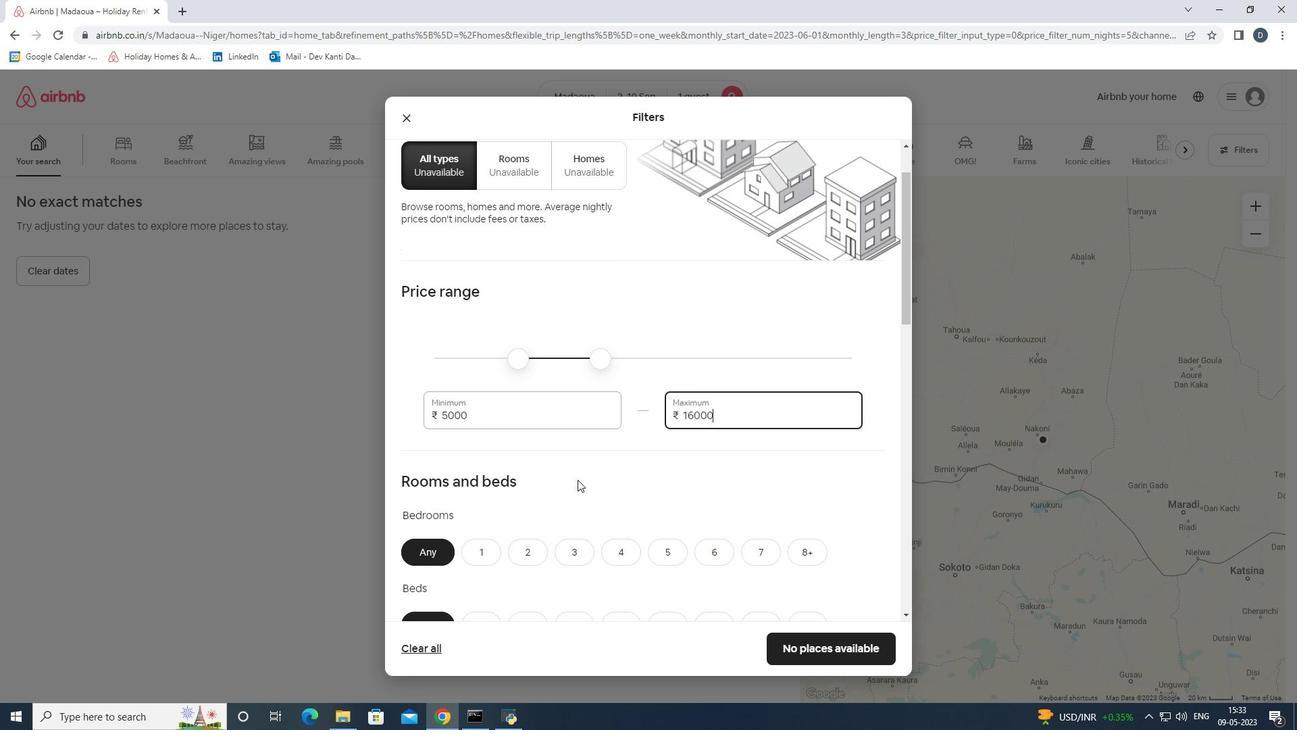 
Action: Mouse scrolled (577, 479) with delta (0, 0)
Screenshot: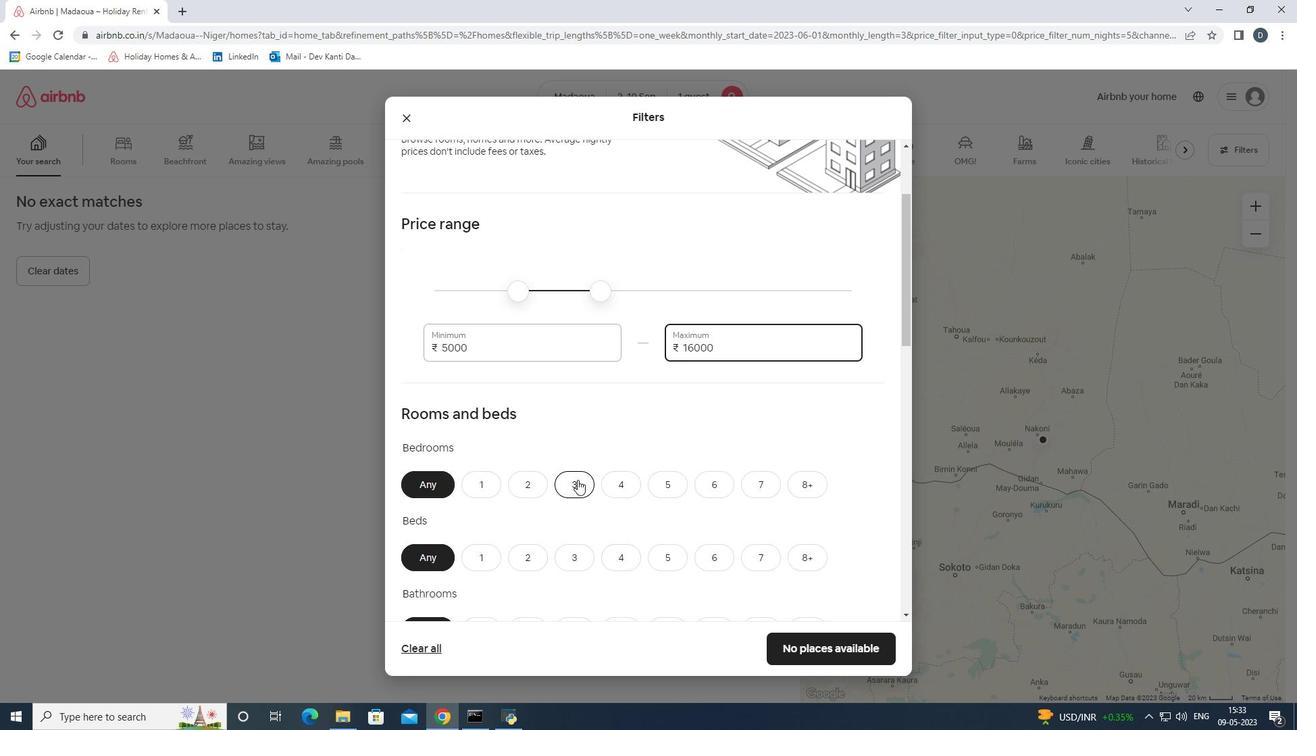 
Action: Mouse scrolled (577, 479) with delta (0, 0)
Screenshot: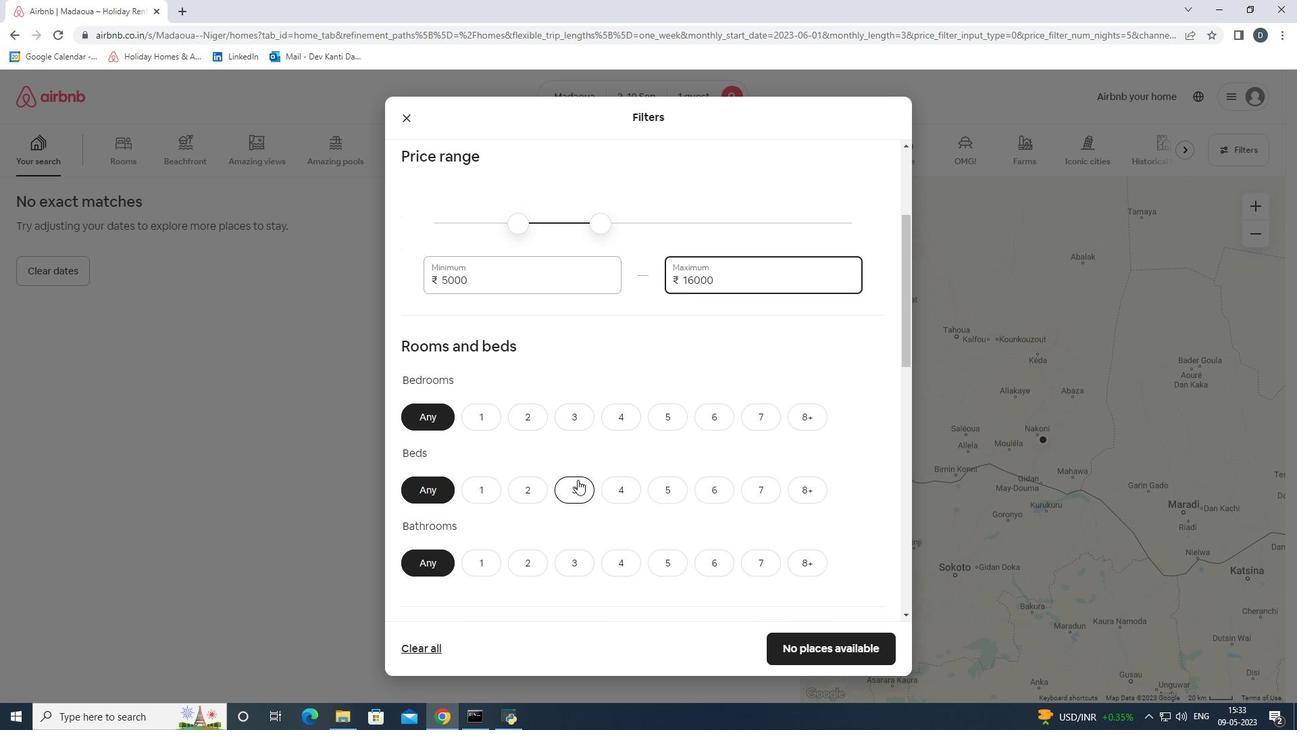 
Action: Mouse moved to (482, 352)
Screenshot: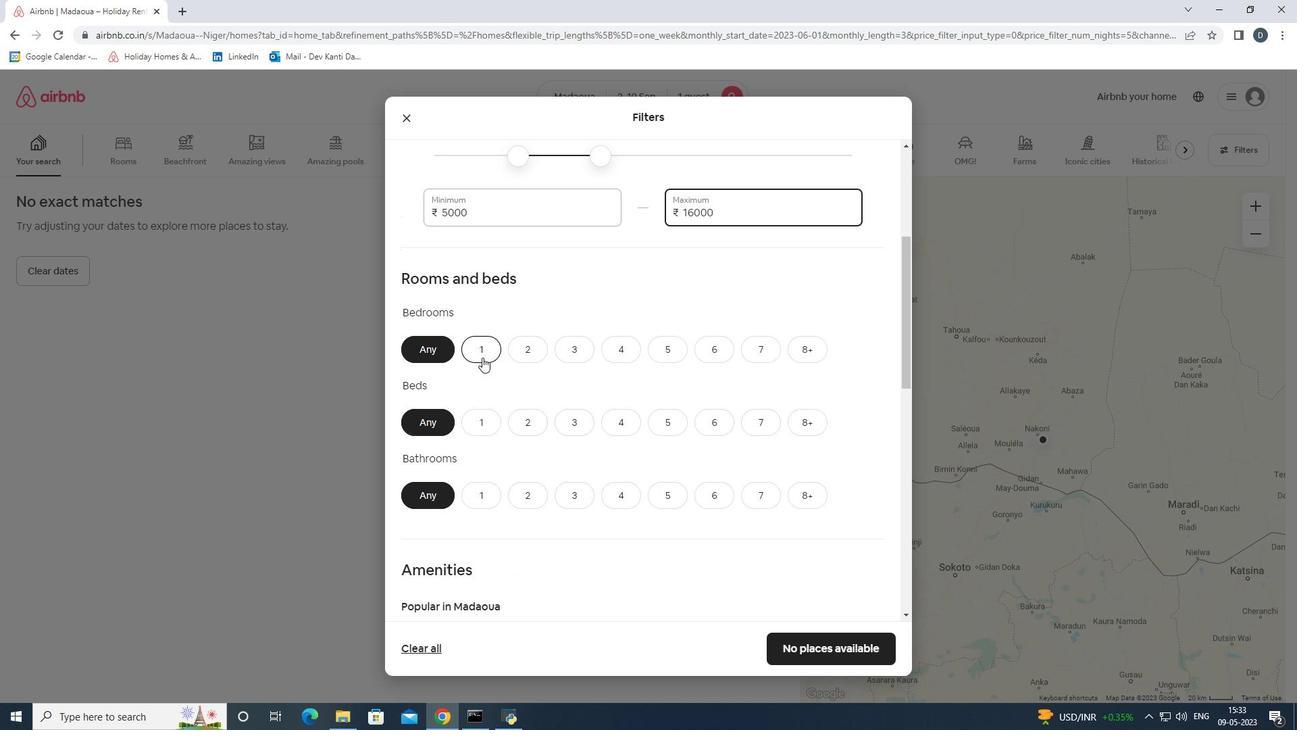 
Action: Mouse pressed left at (482, 352)
Screenshot: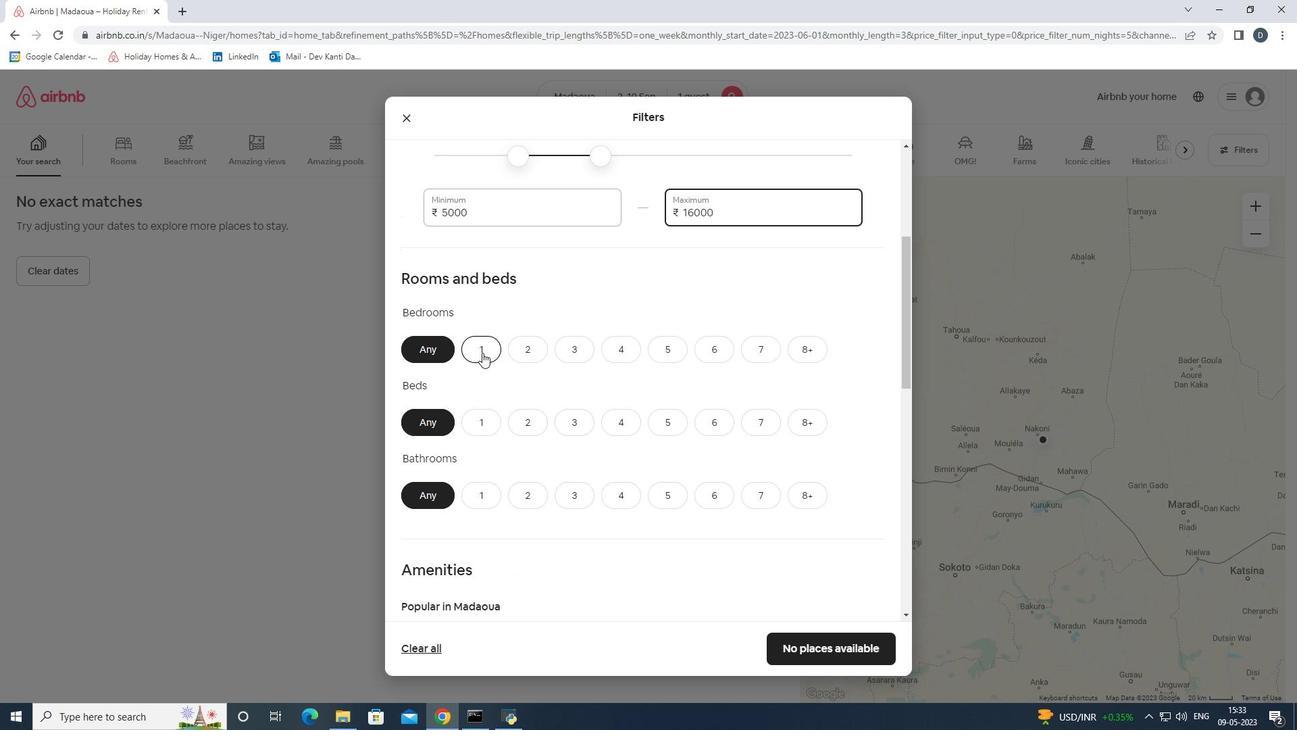 
Action: Mouse moved to (484, 425)
Screenshot: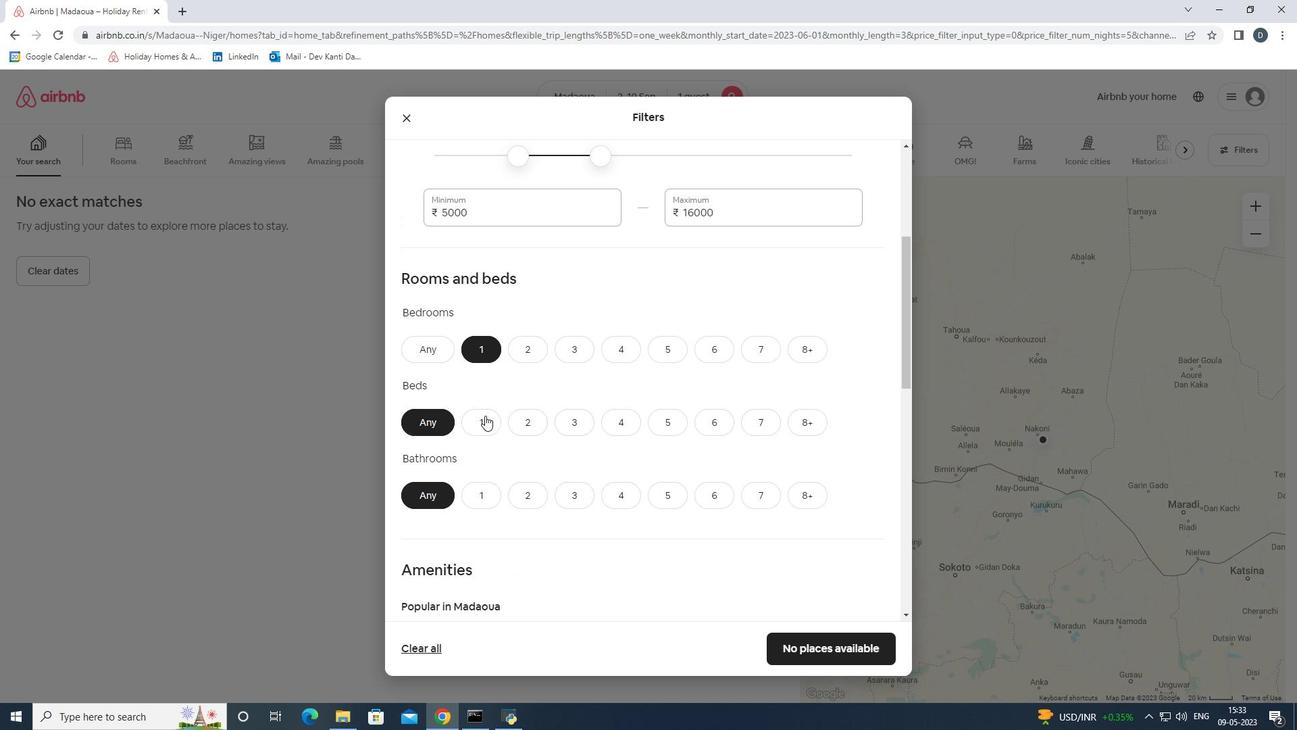 
Action: Mouse pressed left at (484, 425)
Screenshot: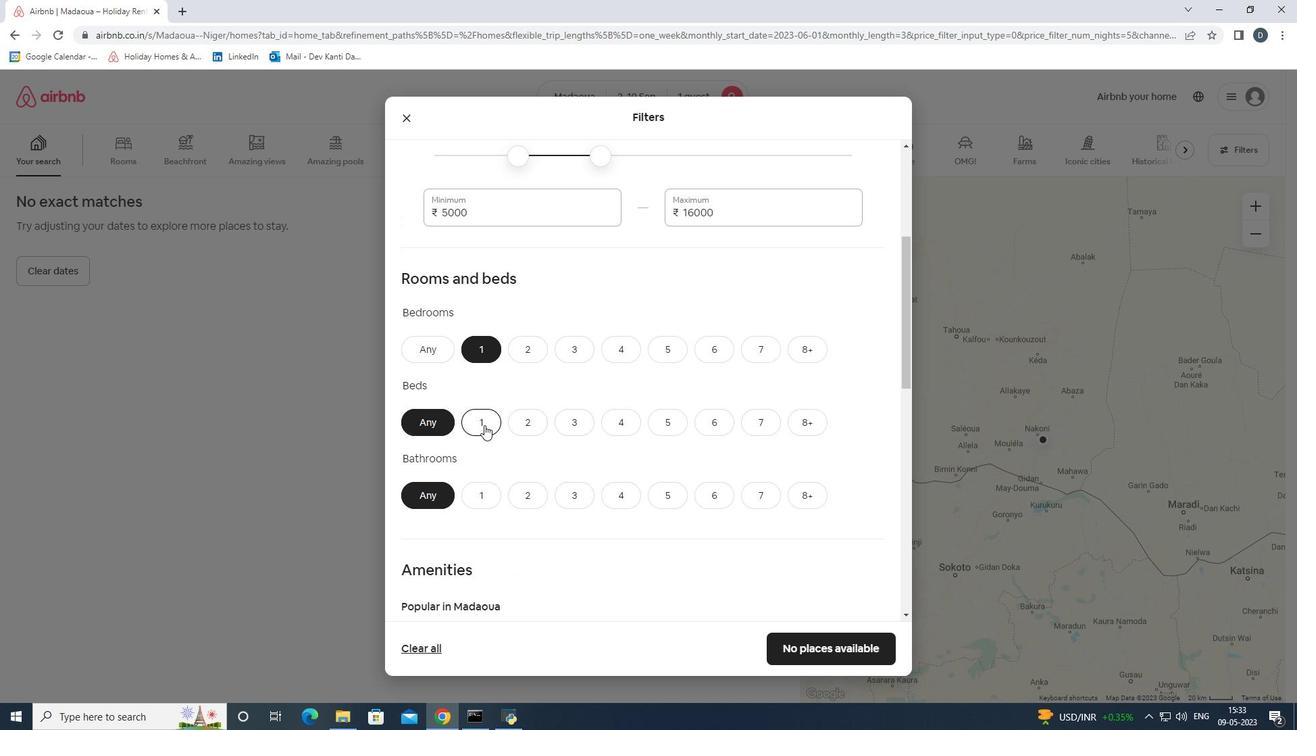
Action: Mouse moved to (488, 491)
Screenshot: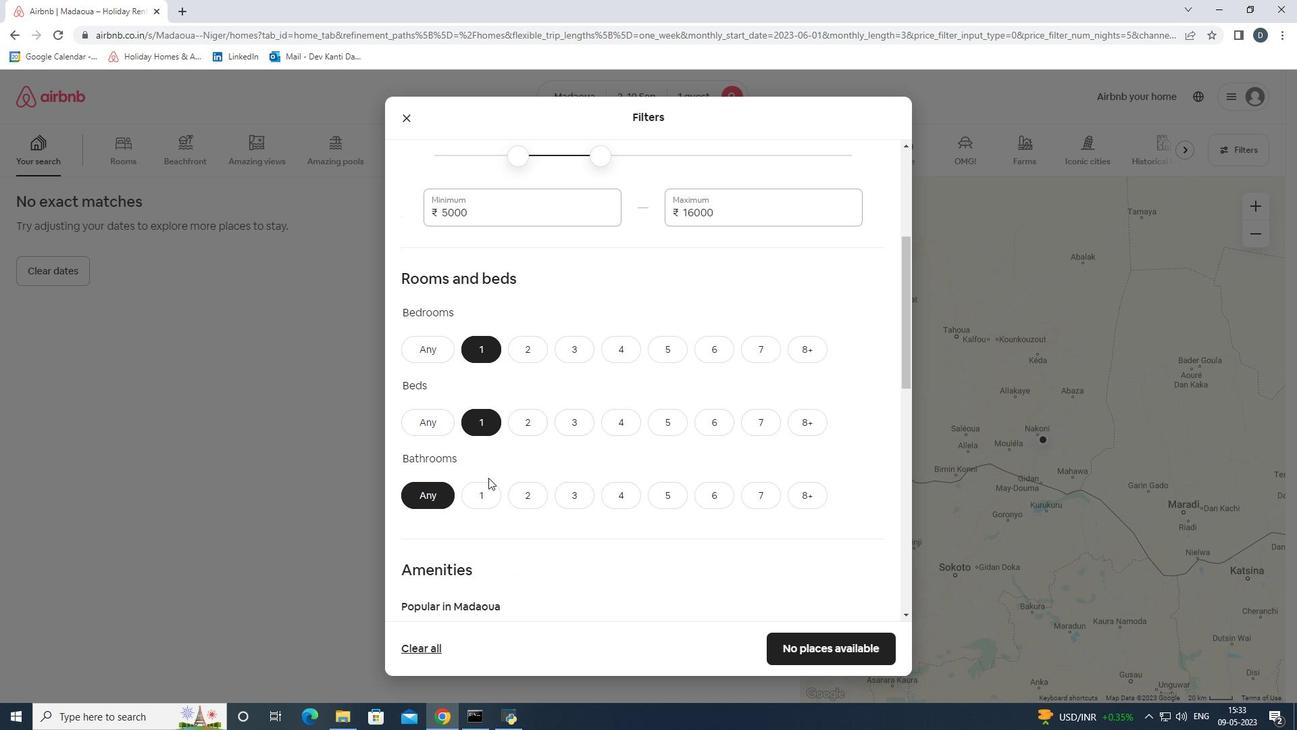 
Action: Mouse pressed left at (488, 491)
Screenshot: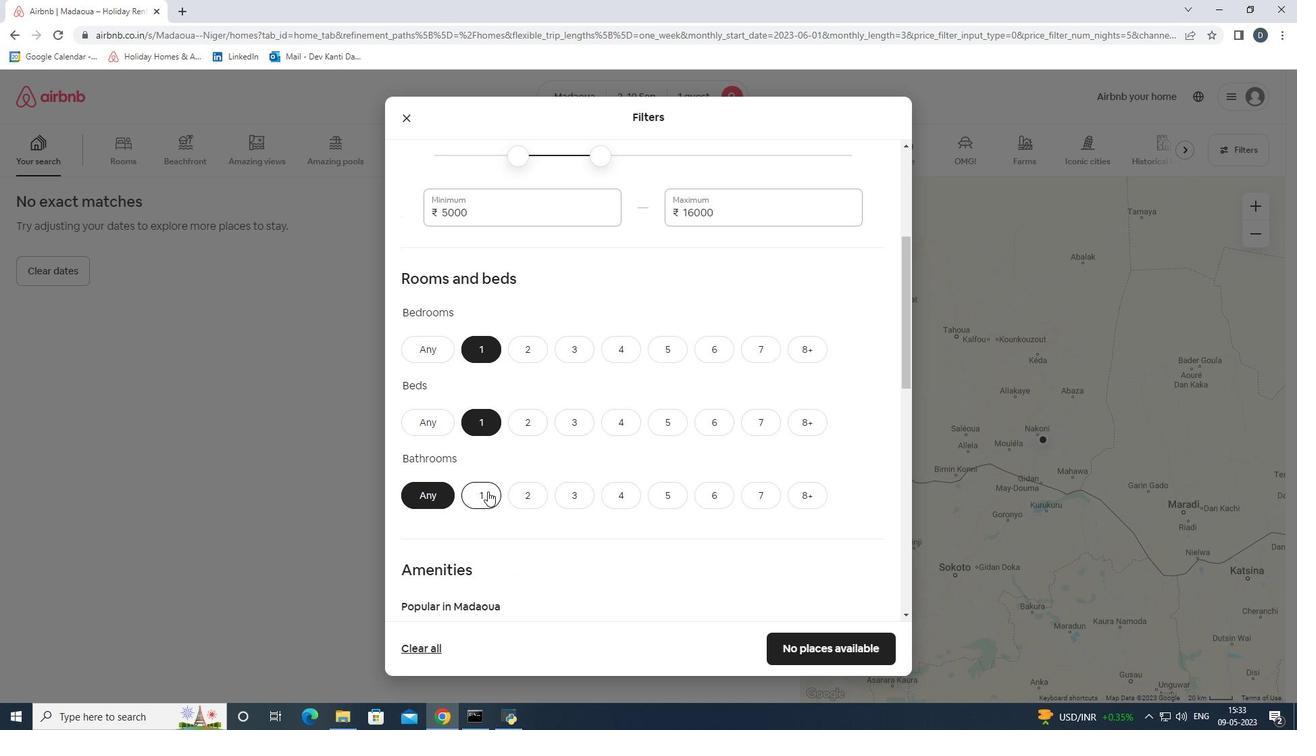 
Action: Mouse moved to (488, 490)
Screenshot: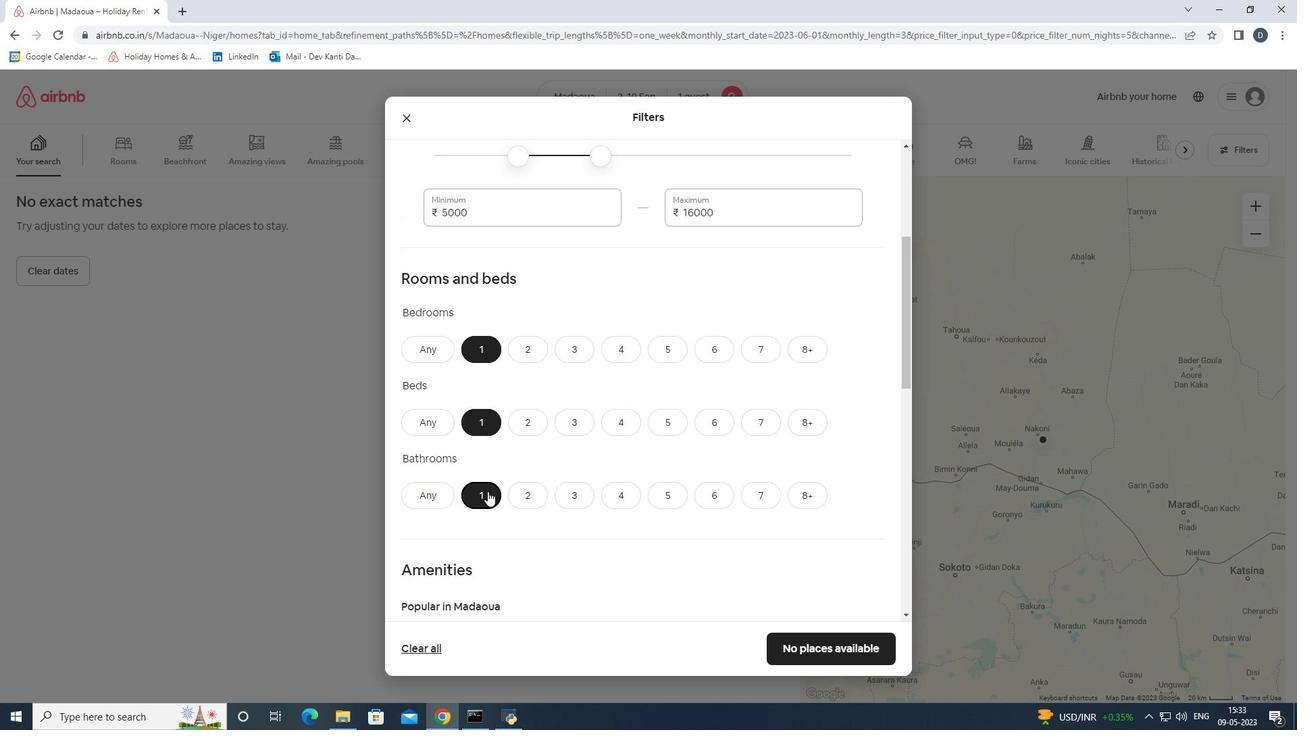 
Action: Mouse scrolled (488, 489) with delta (0, 0)
Screenshot: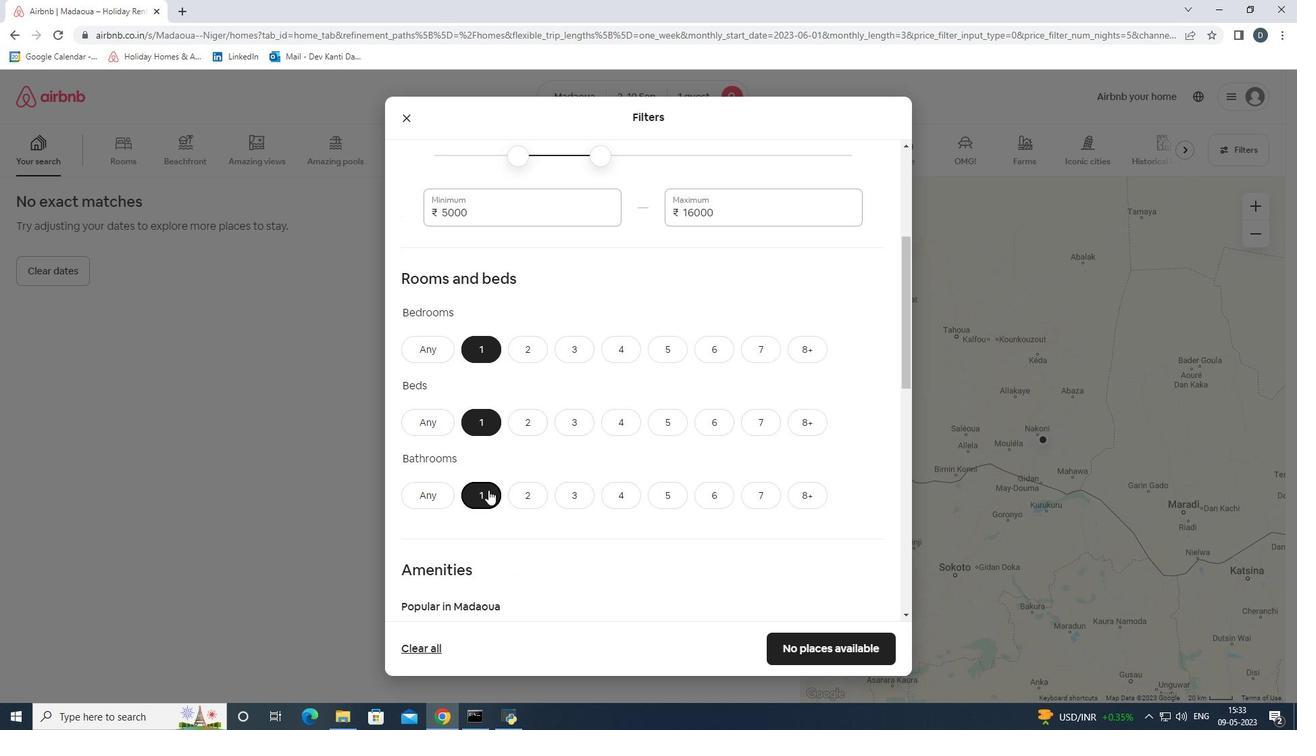 
Action: Mouse moved to (490, 488)
Screenshot: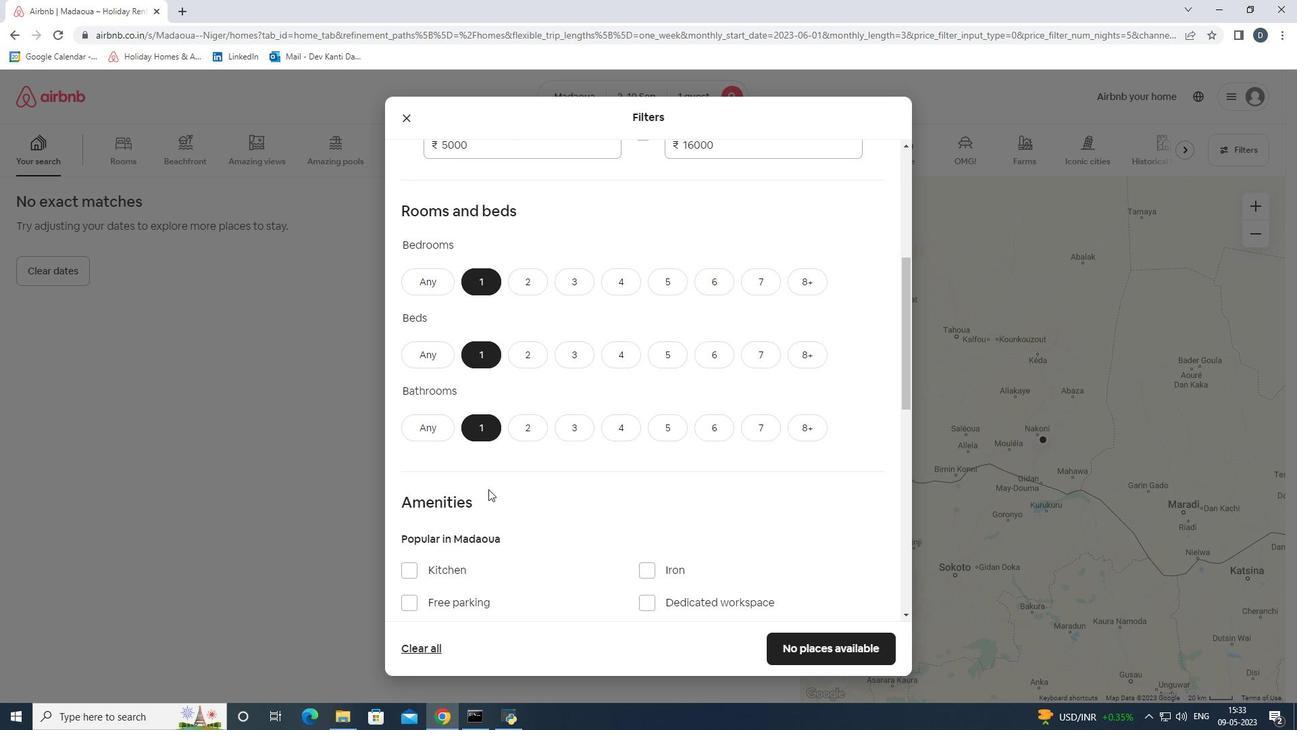 
Action: Mouse scrolled (490, 488) with delta (0, 0)
Screenshot: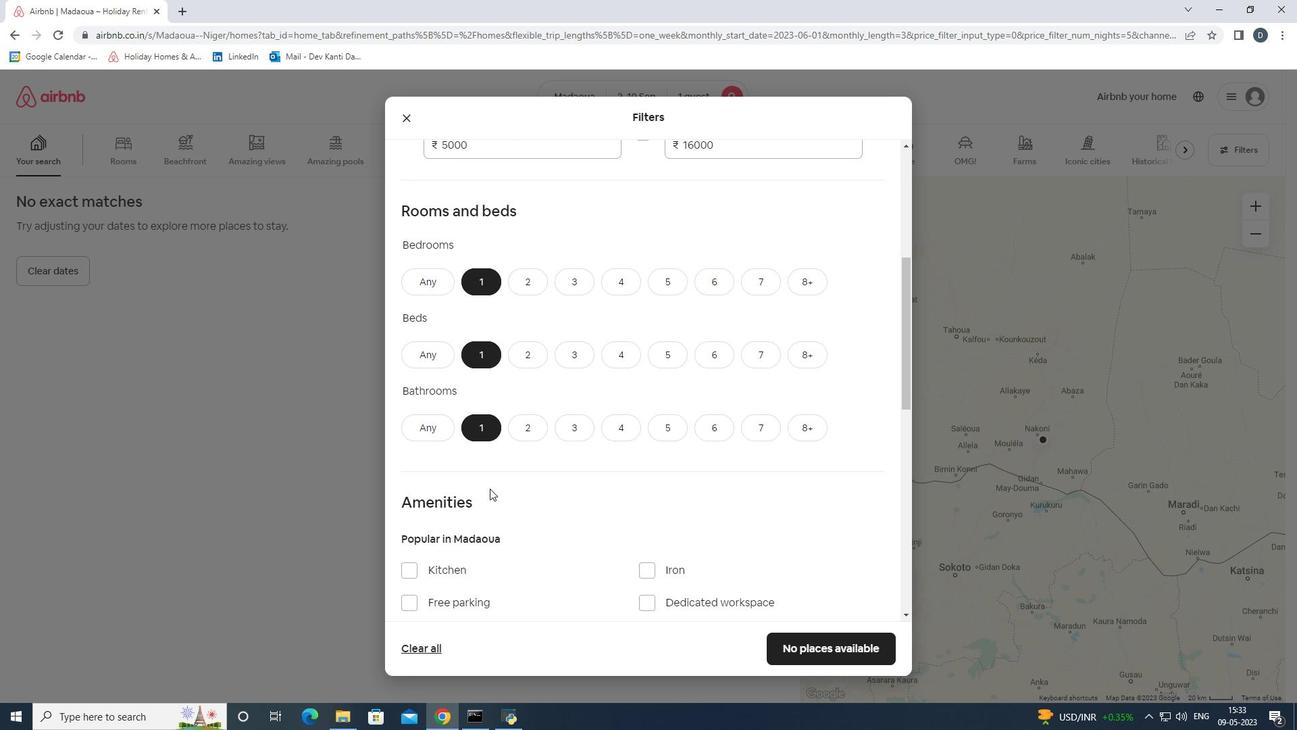 
Action: Mouse scrolled (490, 488) with delta (0, 0)
Screenshot: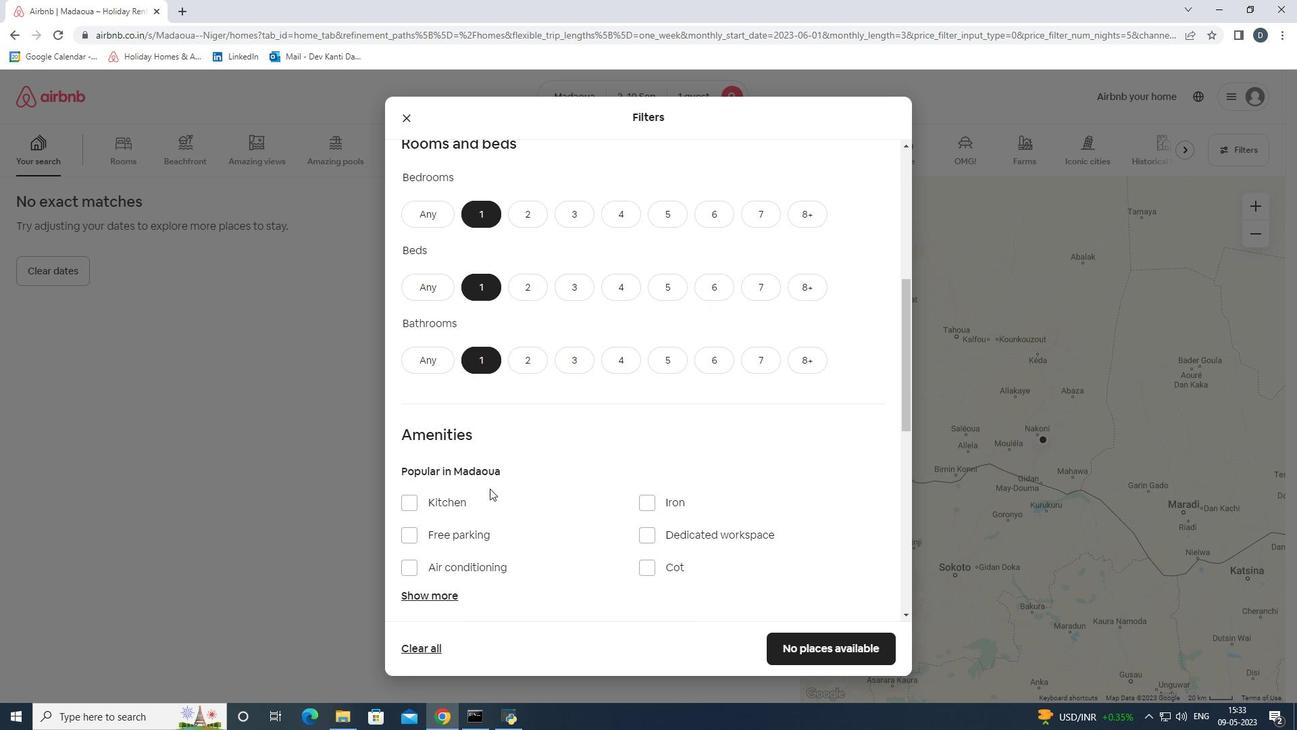 
Action: Mouse moved to (498, 483)
Screenshot: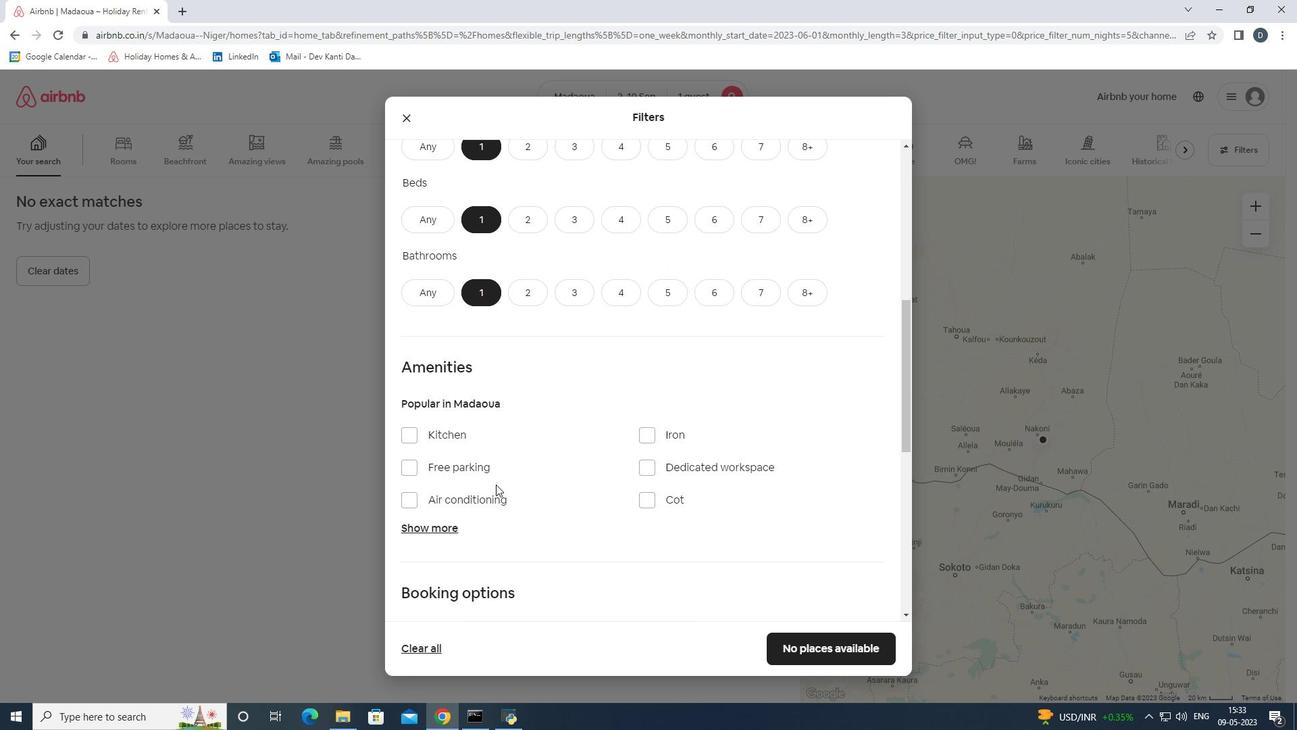 
Action: Mouse scrolled (498, 482) with delta (0, 0)
Screenshot: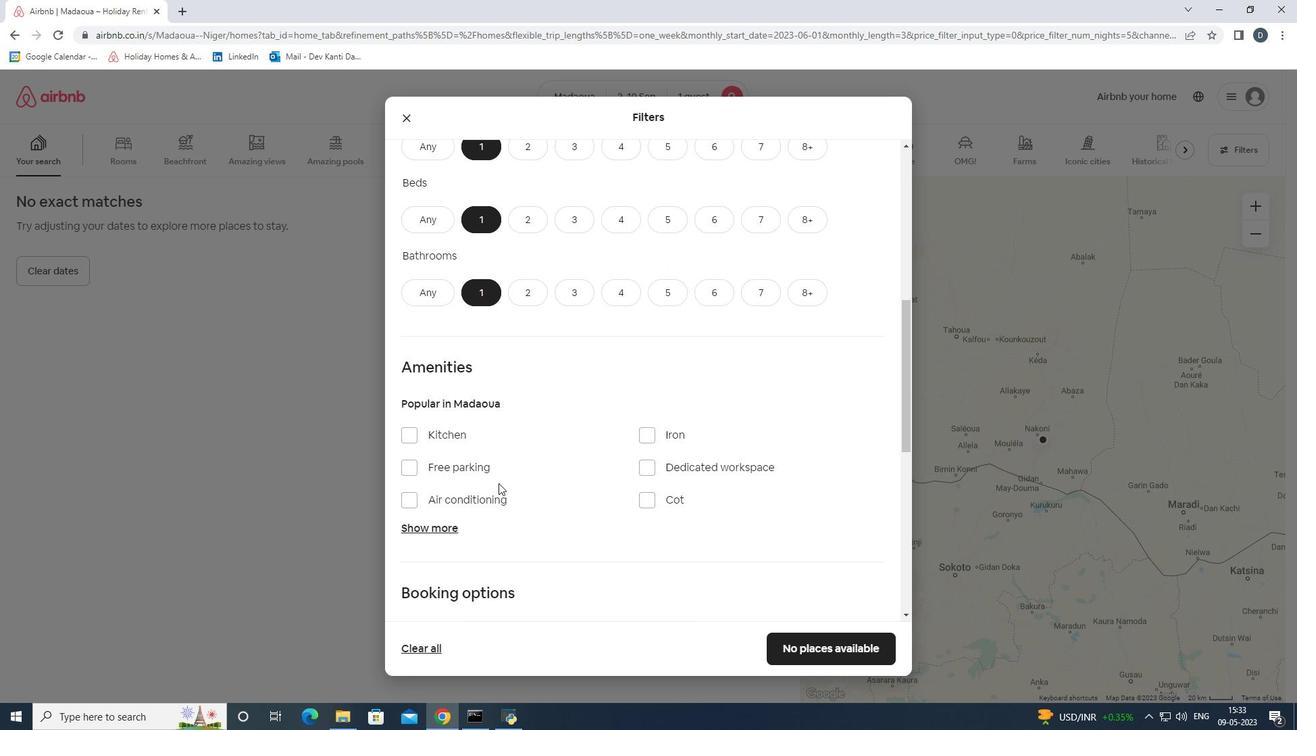 
Action: Mouse moved to (505, 438)
Screenshot: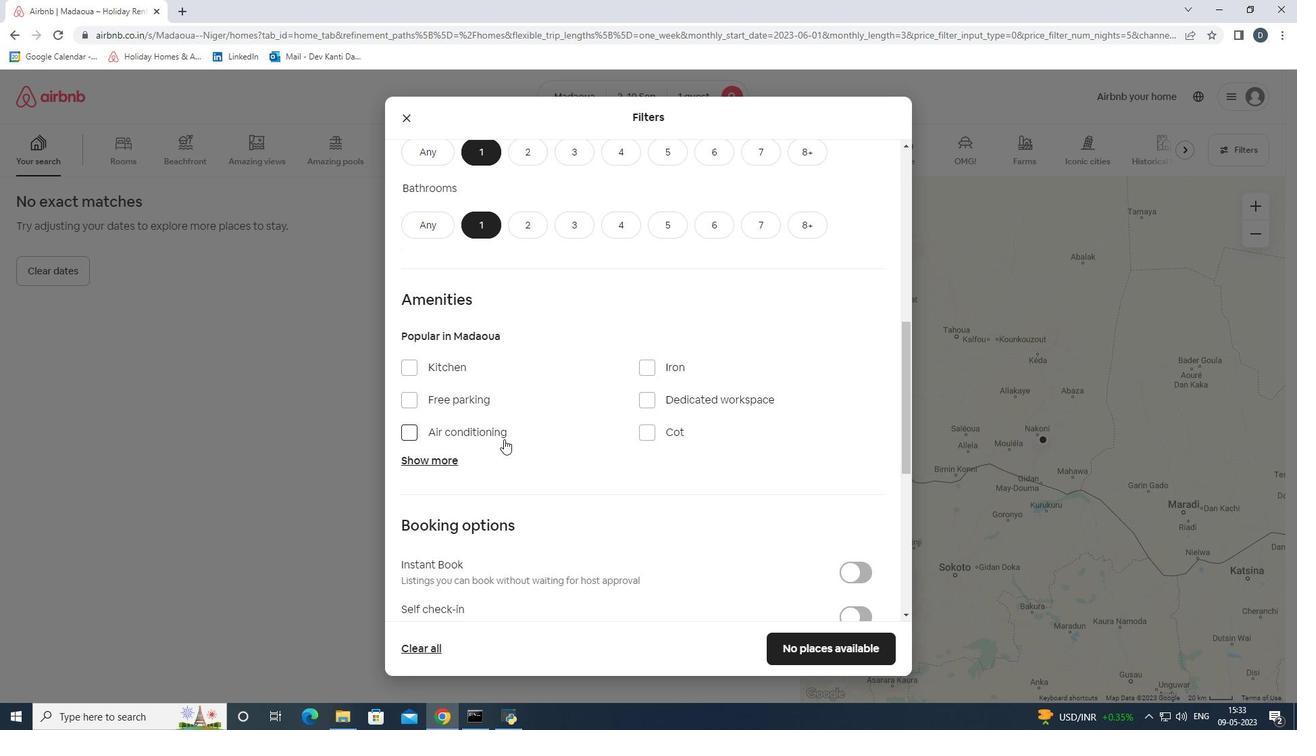 
Action: Mouse scrolled (505, 438) with delta (0, 0)
Screenshot: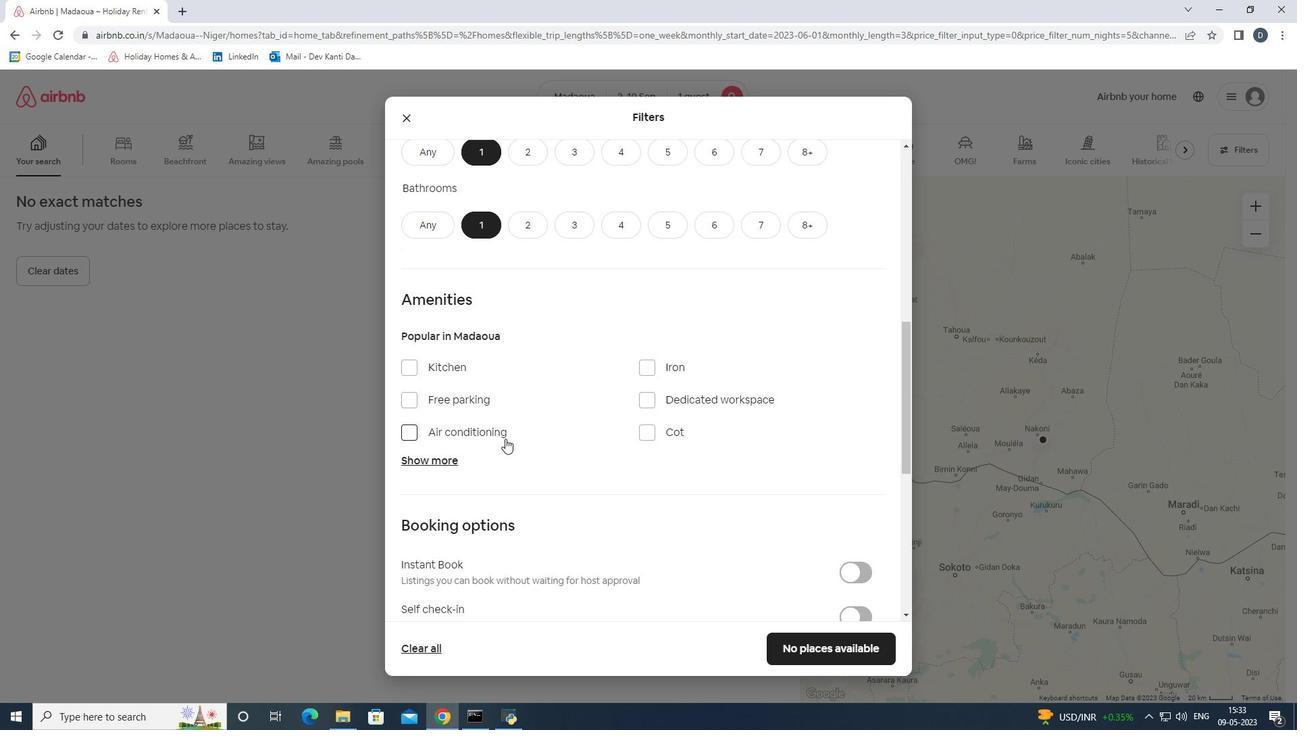 
Action: Mouse moved to (559, 436)
Screenshot: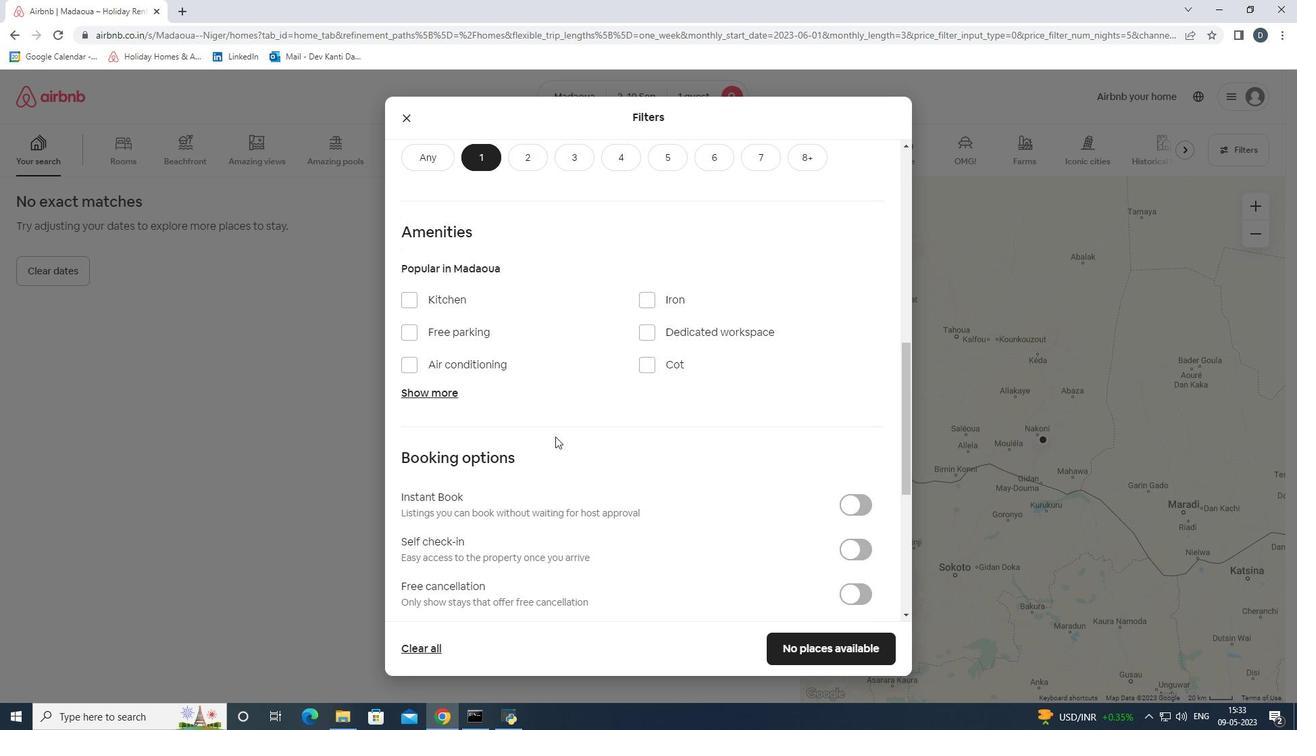
Action: Mouse scrolled (559, 435) with delta (0, 0)
Screenshot: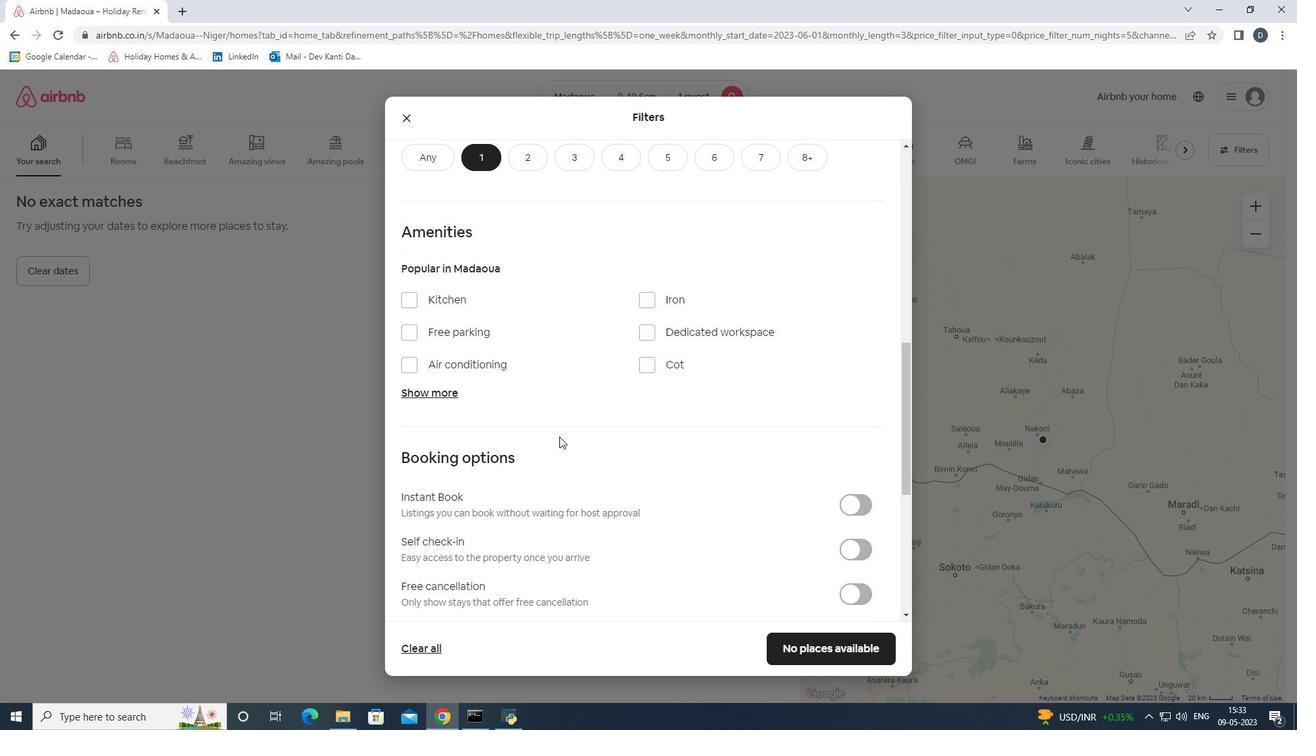 
Action: Mouse moved to (846, 485)
Screenshot: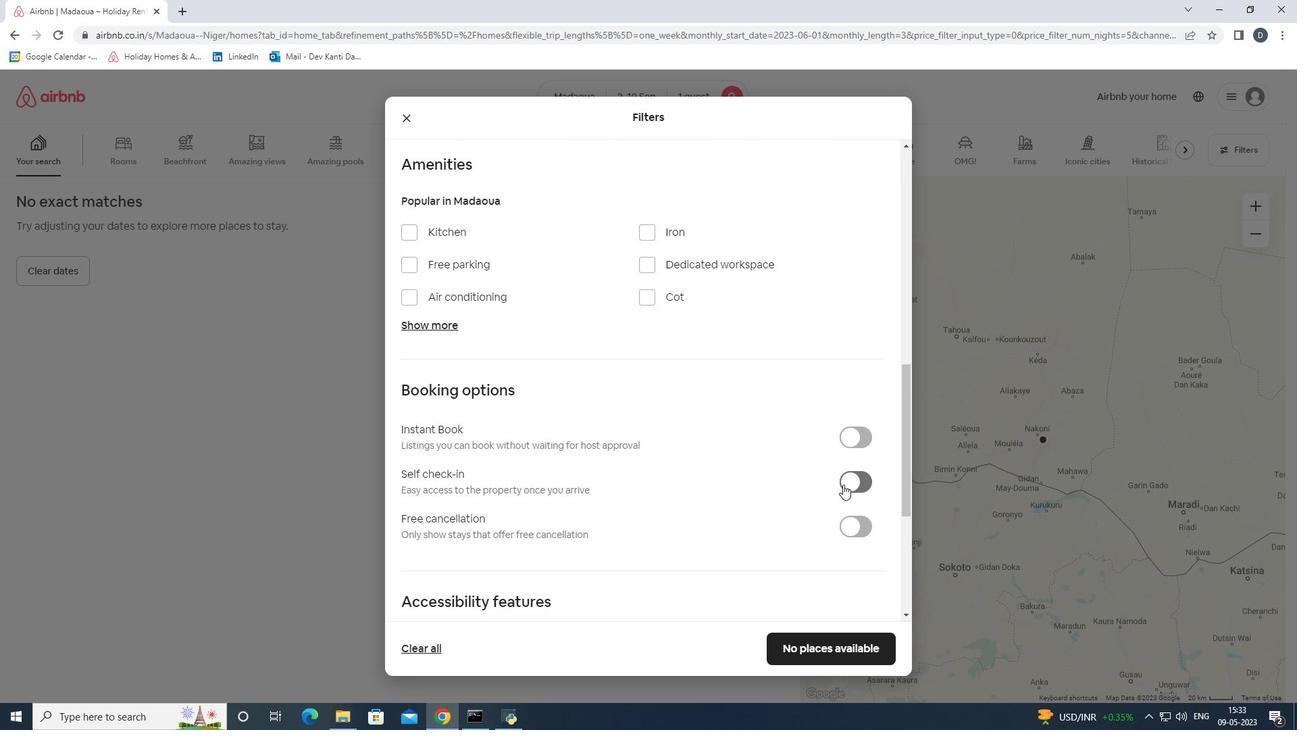 
Action: Mouse pressed left at (846, 485)
Screenshot: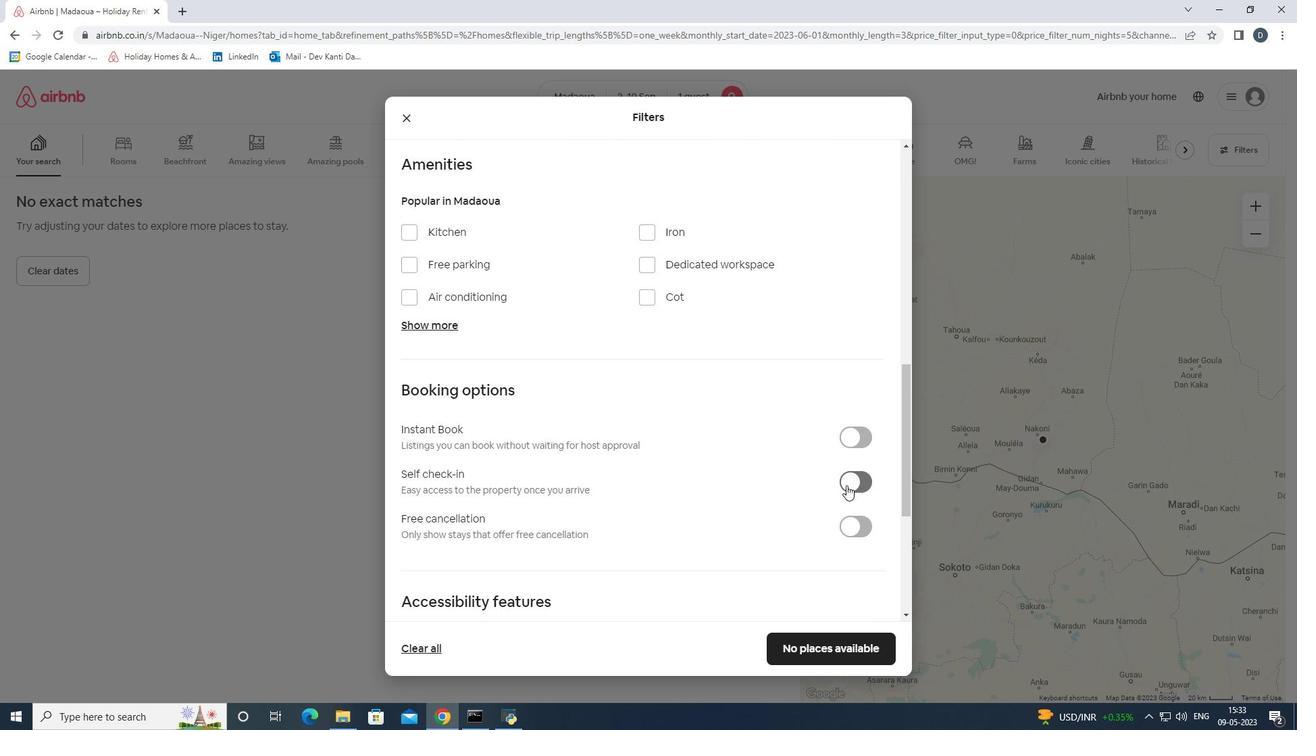 
Action: Mouse scrolled (846, 484) with delta (0, 0)
Screenshot: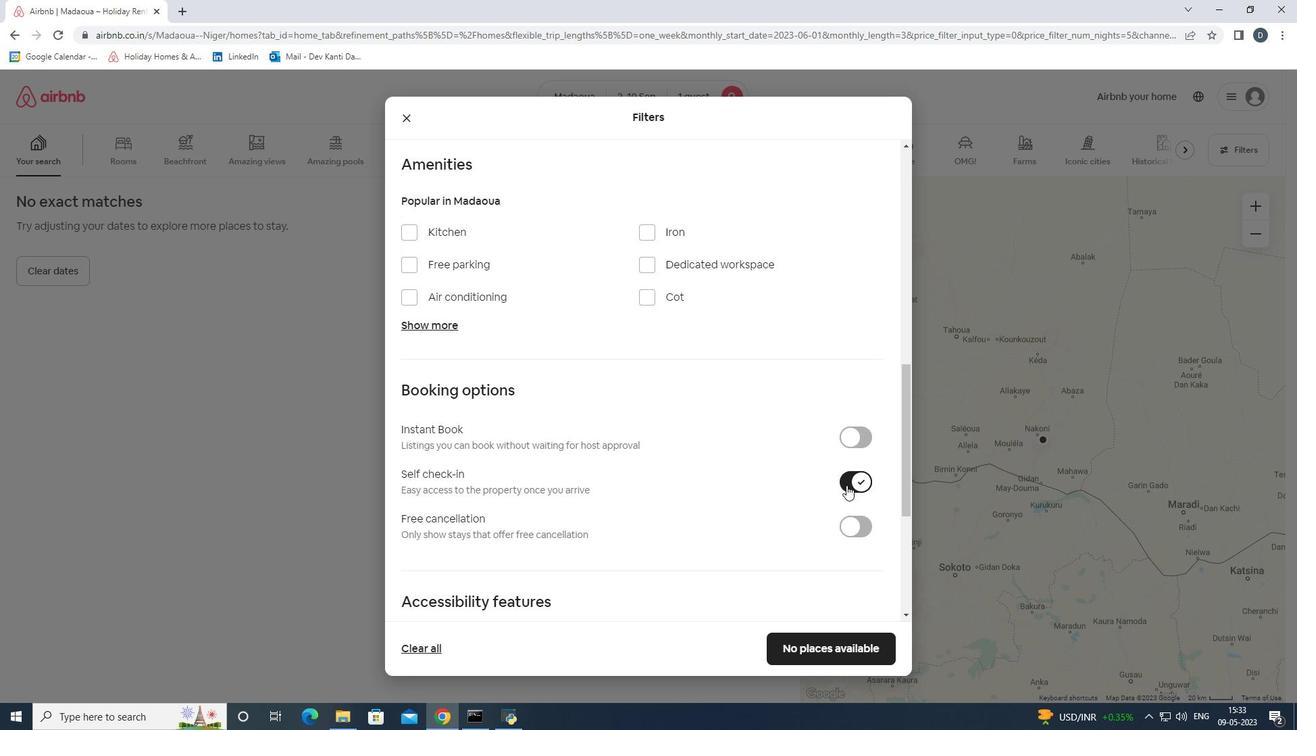 
Action: Mouse scrolled (846, 484) with delta (0, 0)
Screenshot: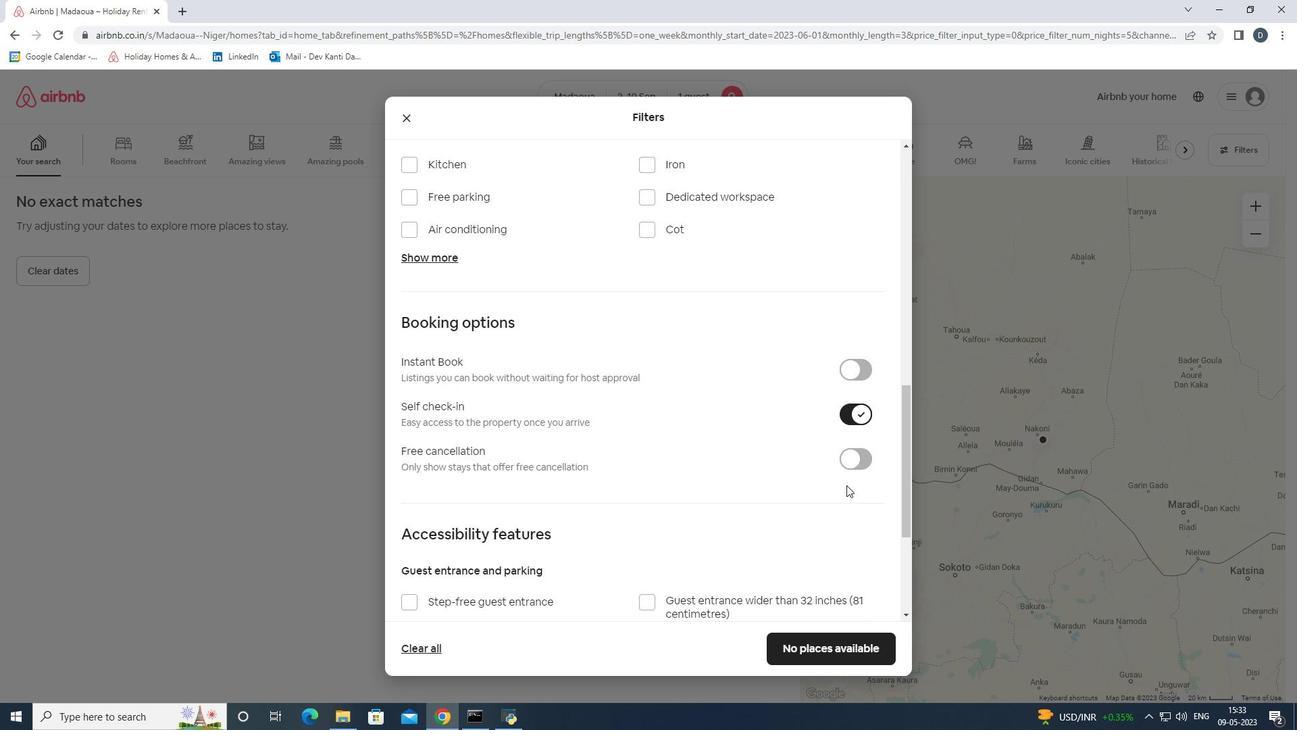 
Action: Mouse scrolled (846, 484) with delta (0, 0)
Screenshot: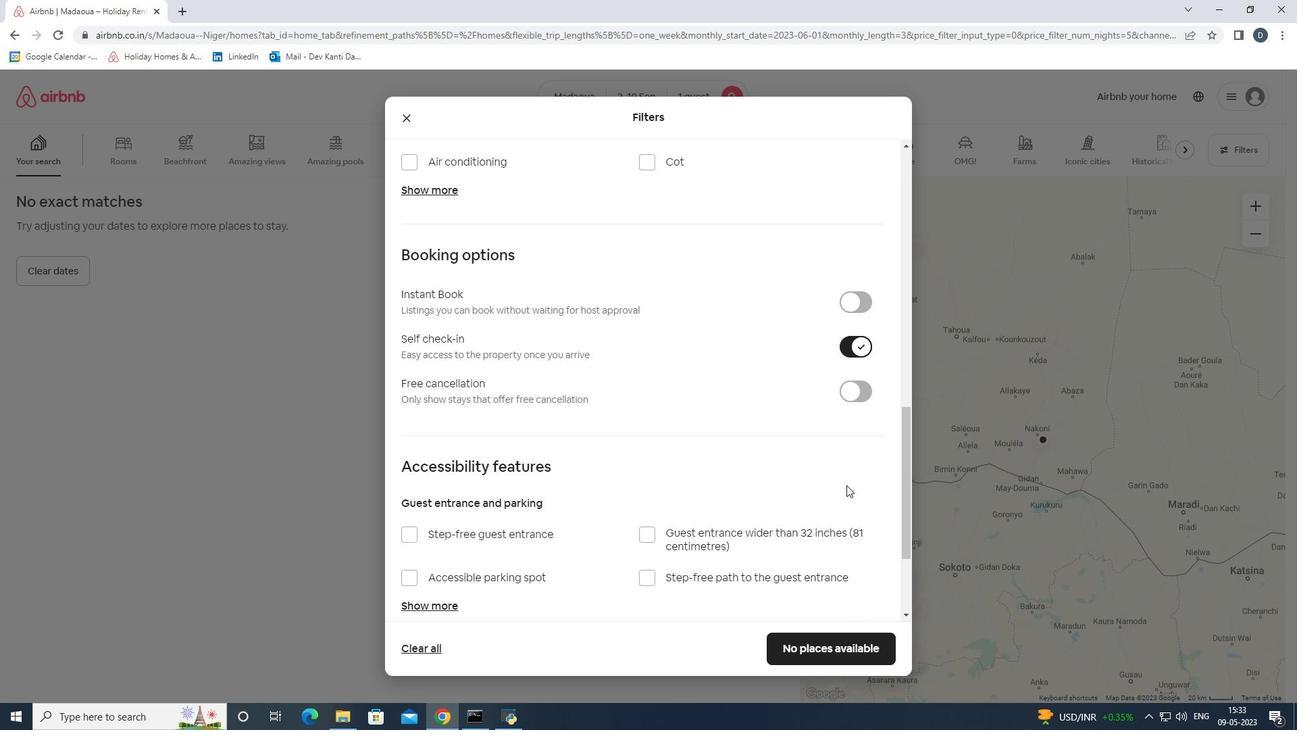 
Action: Mouse scrolled (846, 484) with delta (0, 0)
Screenshot: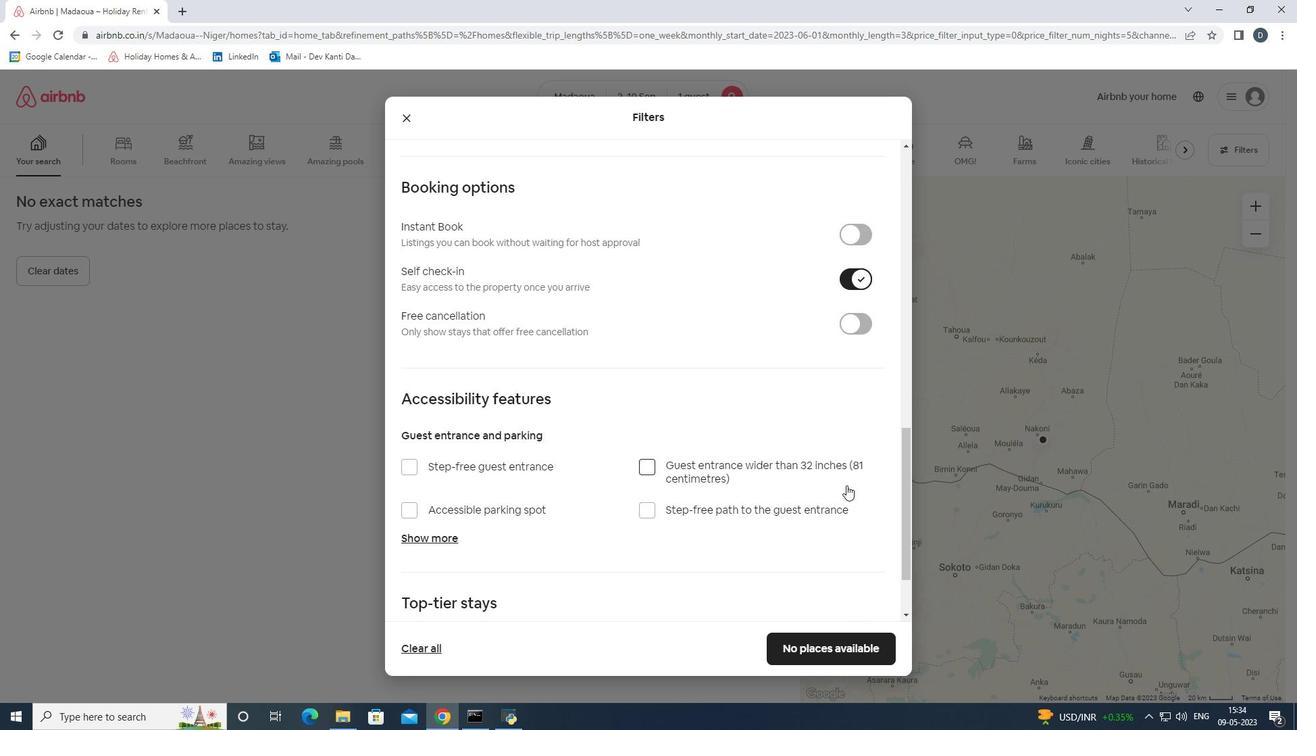 
Action: Mouse scrolled (846, 484) with delta (0, 0)
Screenshot: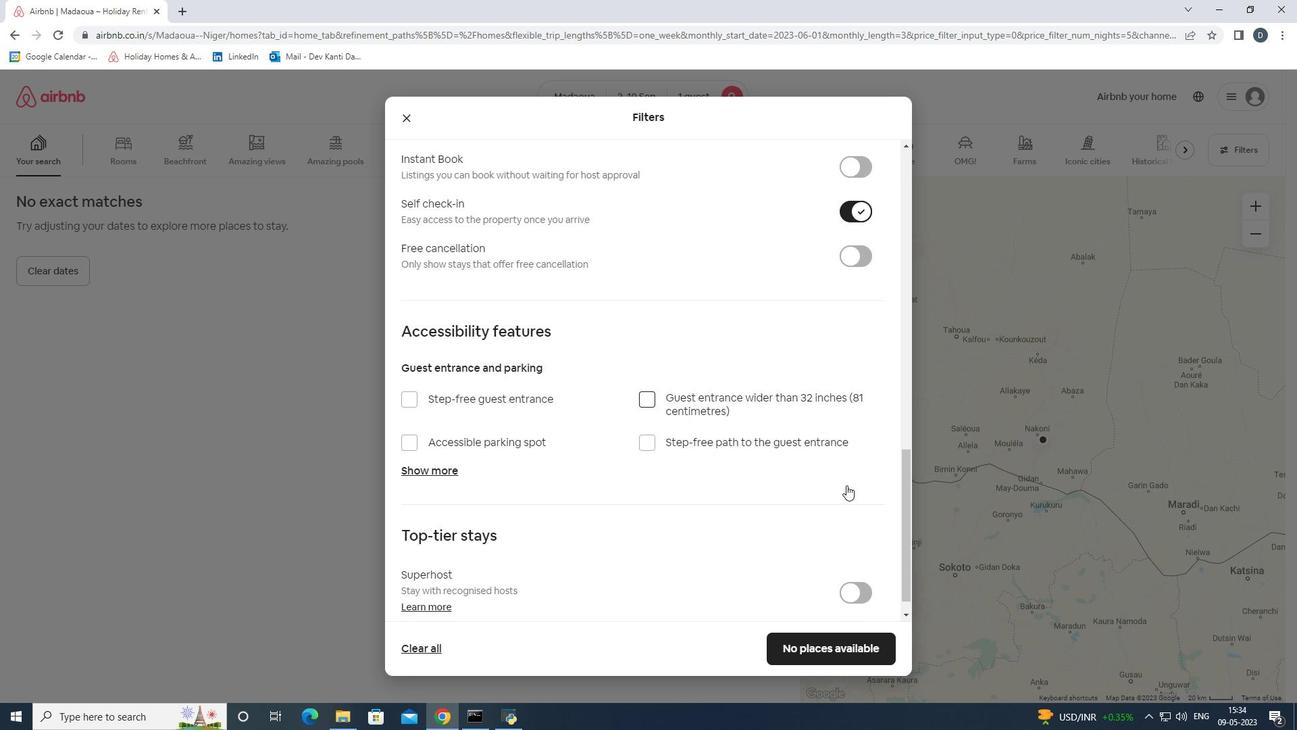 
Action: Mouse moved to (826, 646)
Screenshot: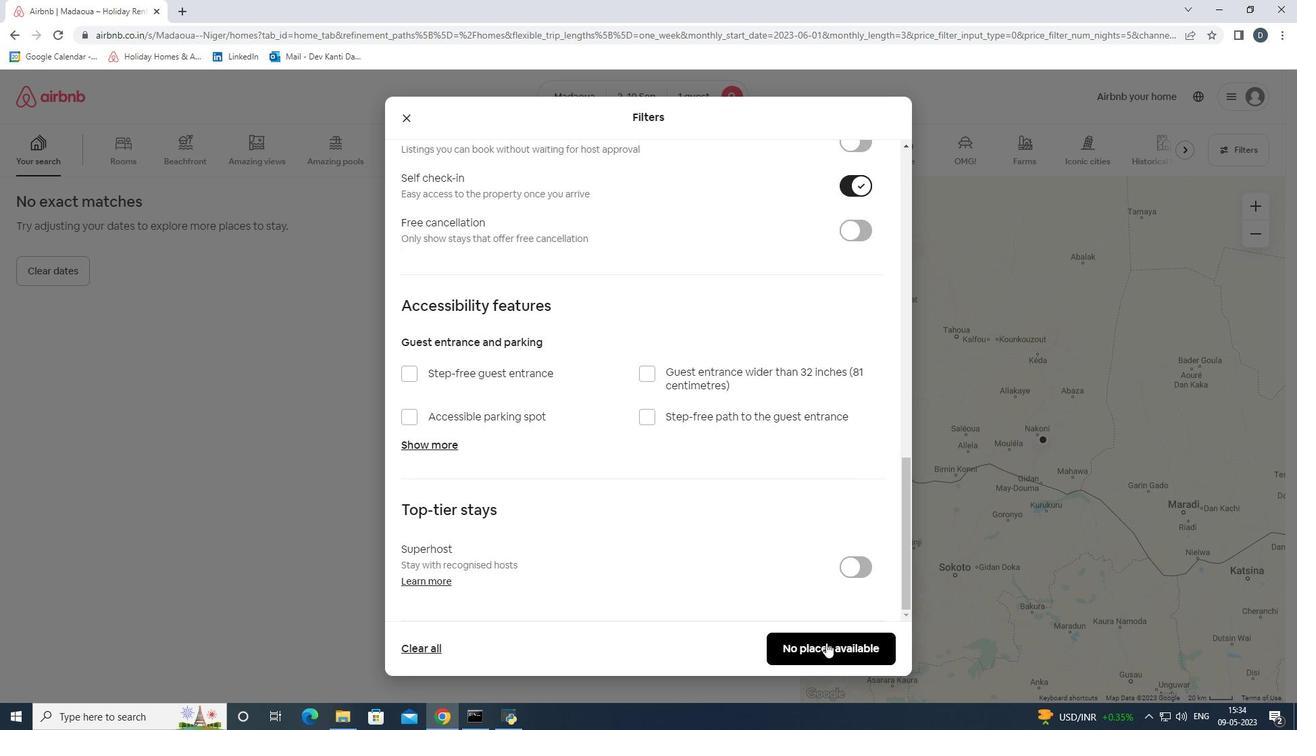 
Action: Mouse pressed left at (826, 646)
Screenshot: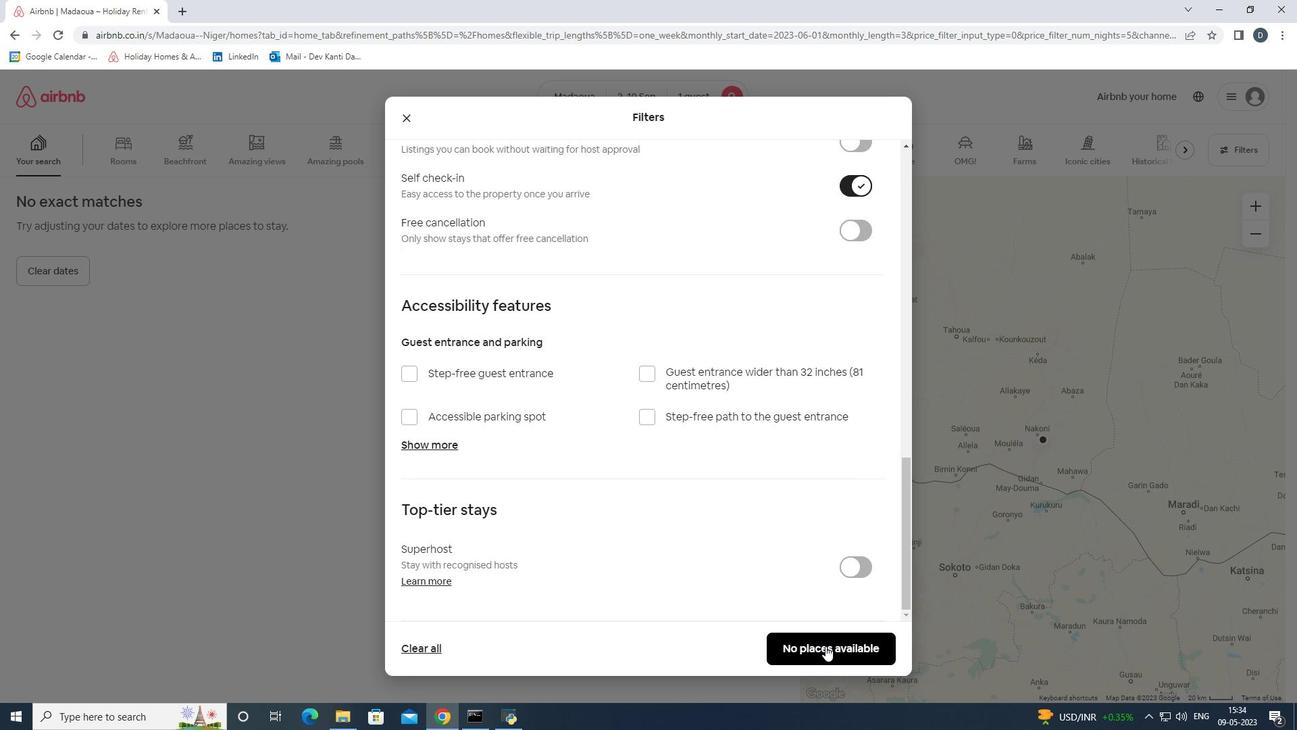 
Action: Mouse moved to (821, 619)
Screenshot: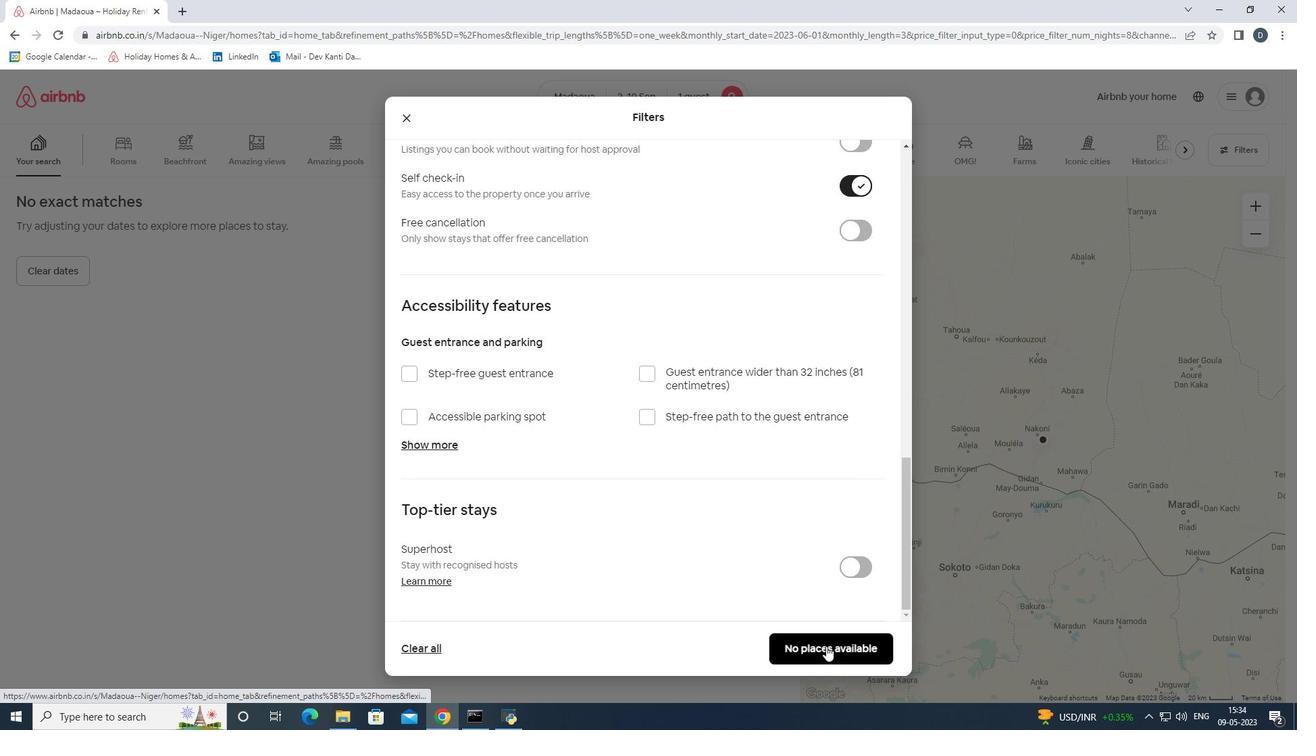 
